 Task: Check the percentage active listings of breakfast area in the last 1 year.
Action: Mouse moved to (899, 203)
Screenshot: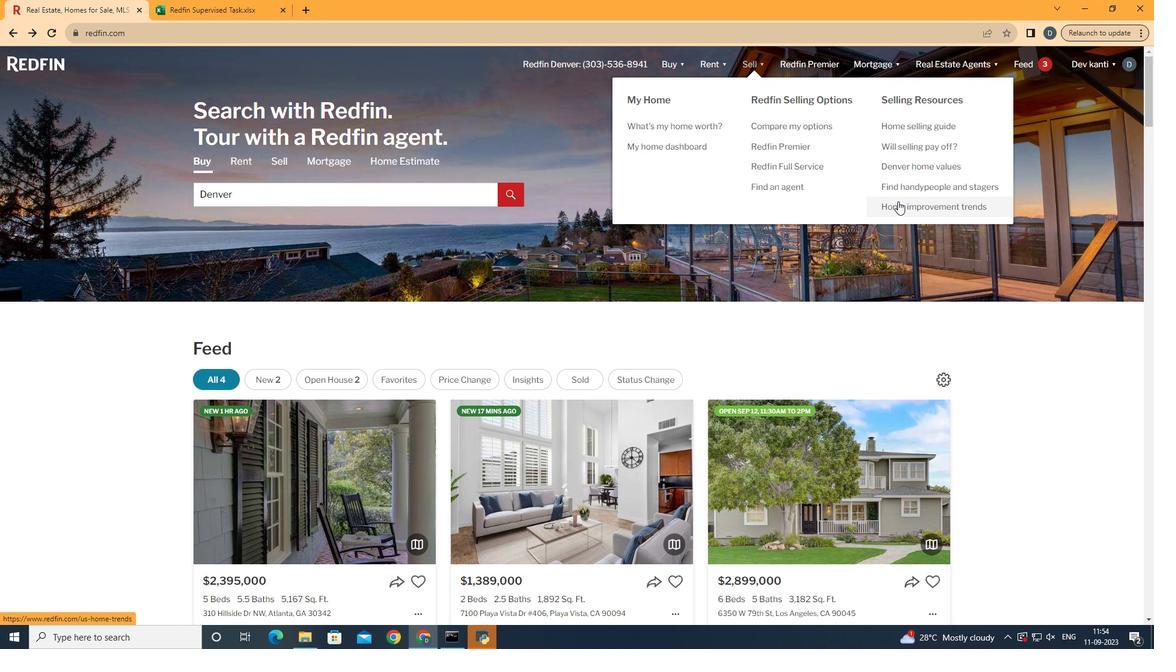 
Action: Mouse pressed left at (899, 203)
Screenshot: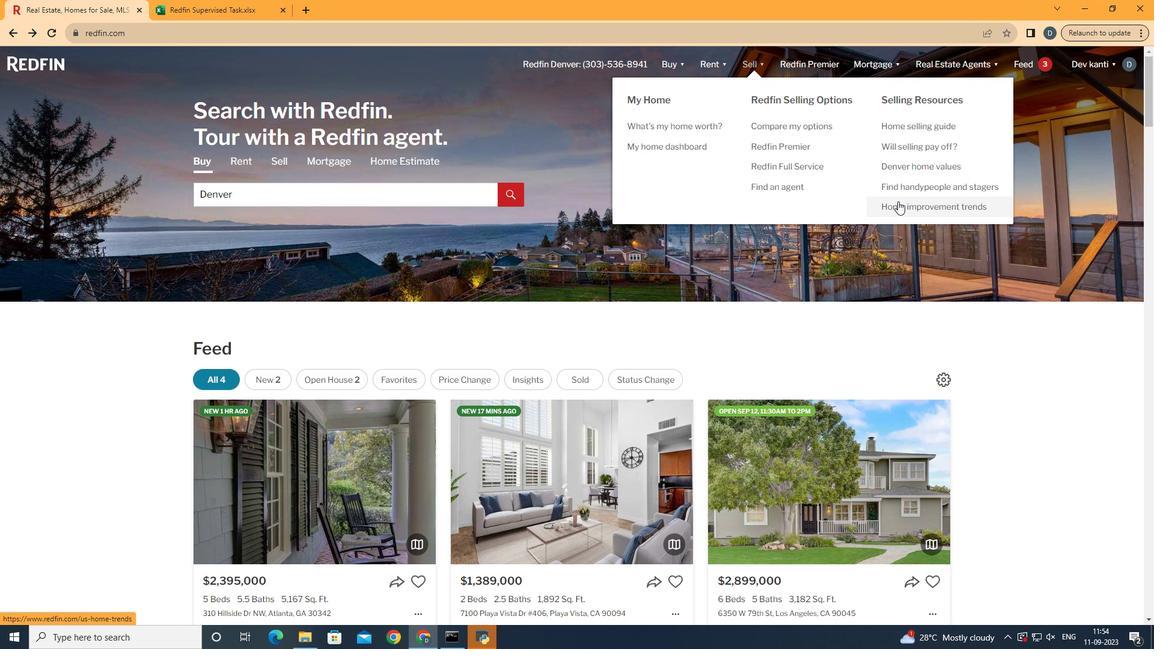 
Action: Mouse moved to (308, 233)
Screenshot: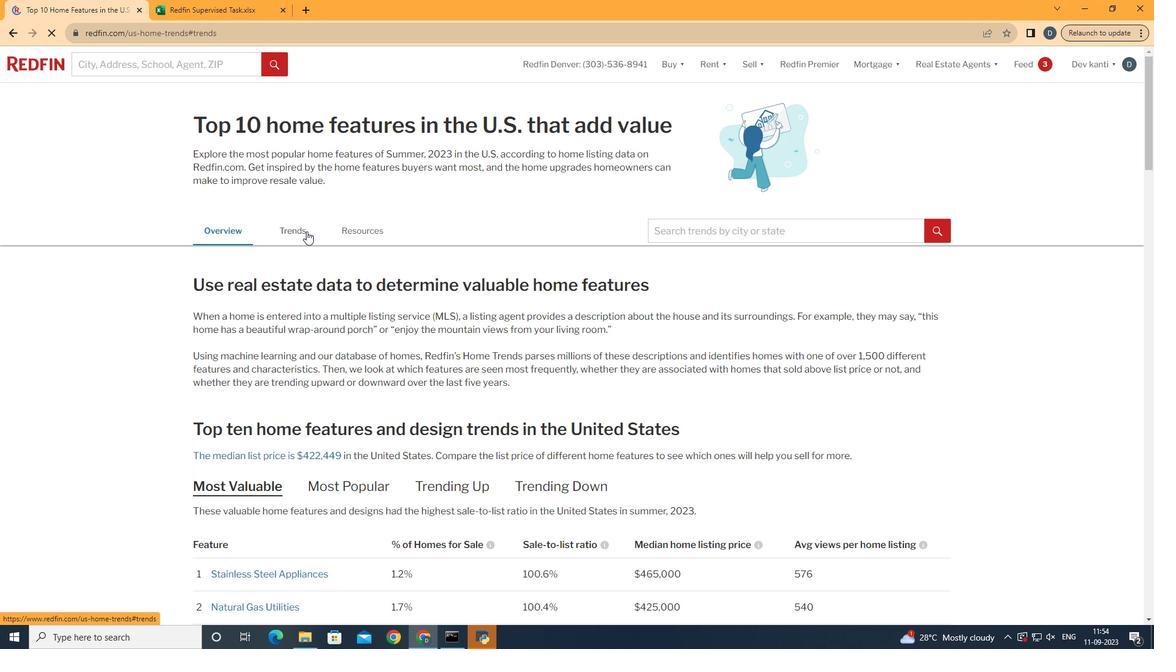 
Action: Mouse pressed left at (308, 233)
Screenshot: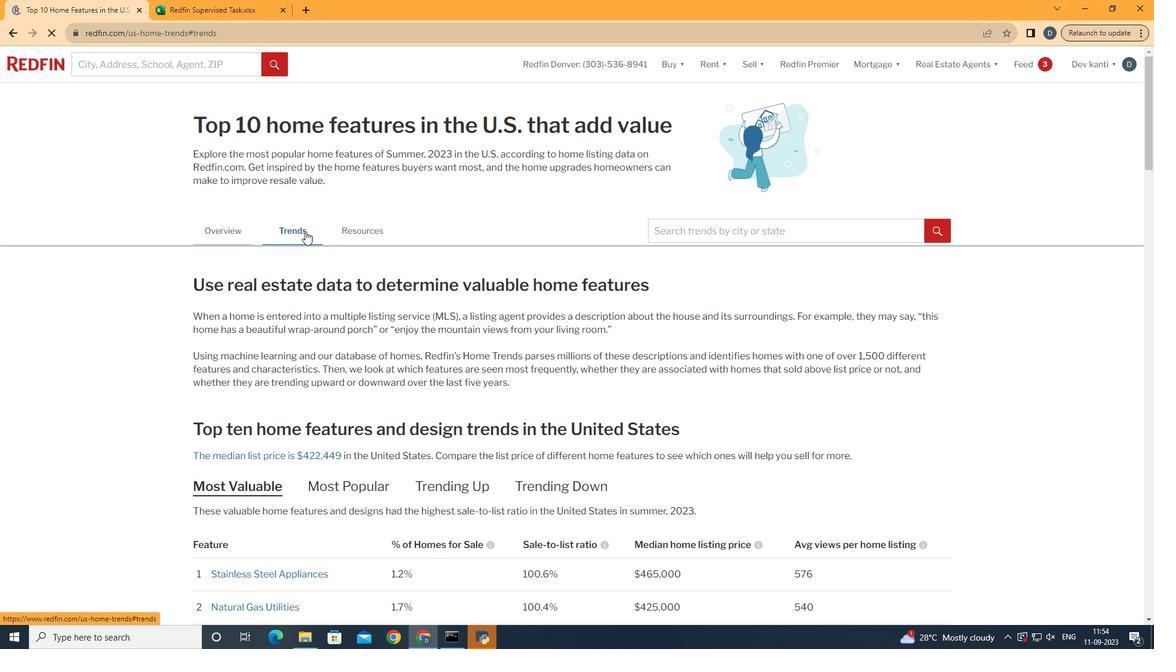 
Action: Mouse moved to (358, 285)
Screenshot: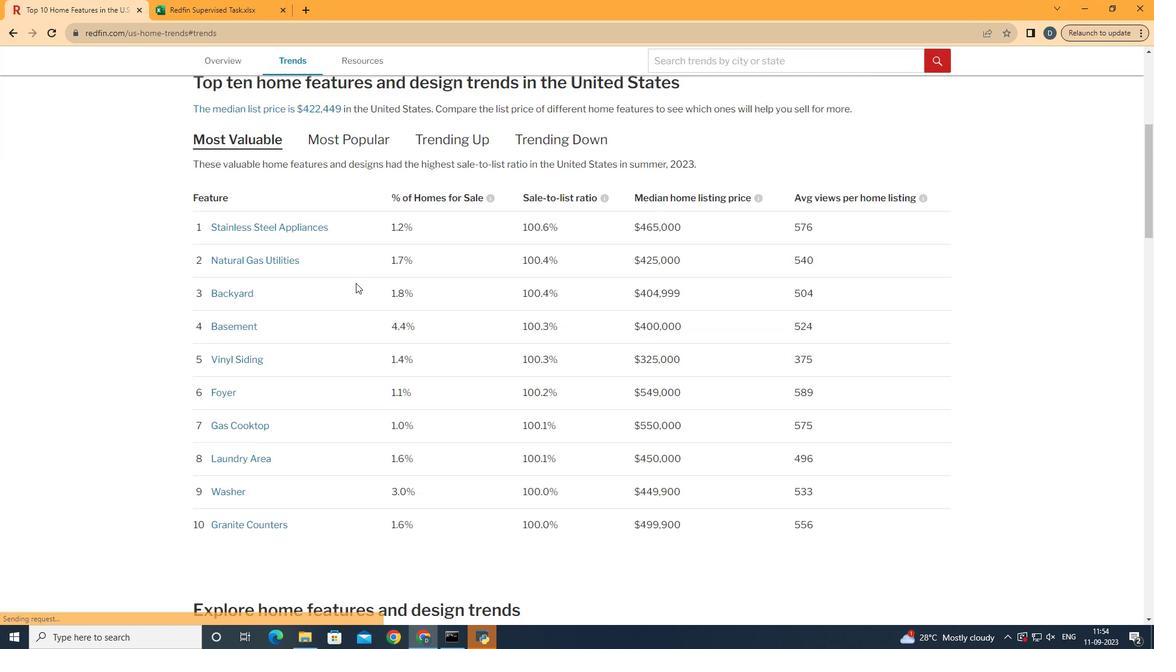 
Action: Mouse scrolled (358, 284) with delta (0, 0)
Screenshot: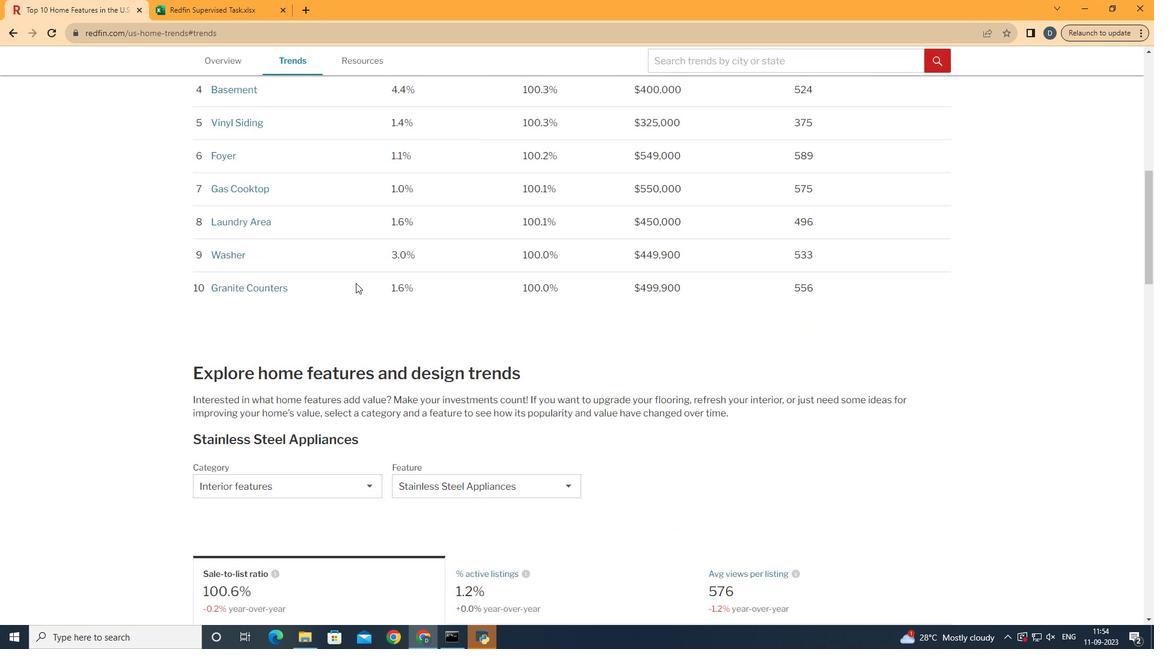 
Action: Mouse scrolled (358, 284) with delta (0, 0)
Screenshot: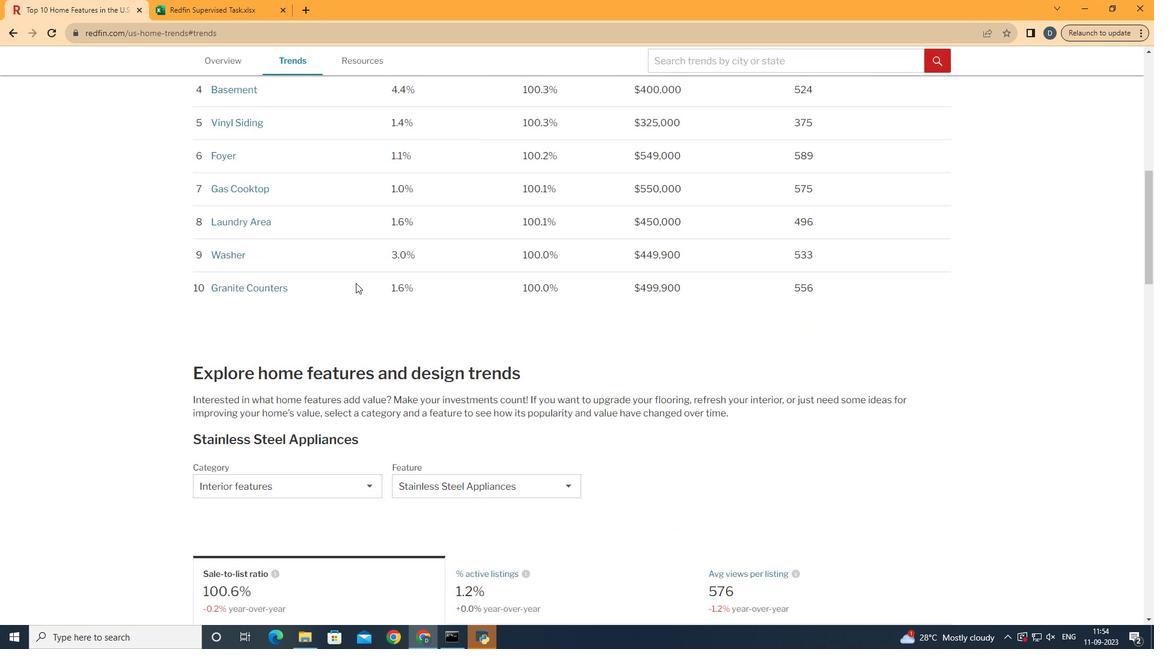 
Action: Mouse scrolled (358, 284) with delta (0, 0)
Screenshot: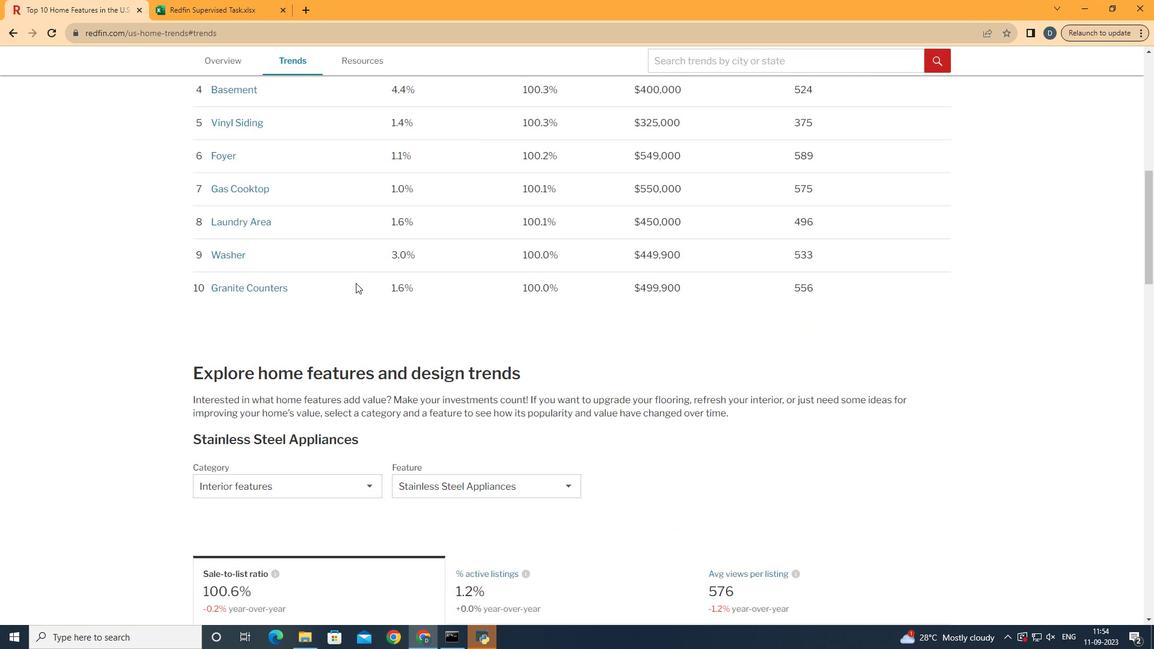 
Action: Mouse scrolled (358, 284) with delta (0, 0)
Screenshot: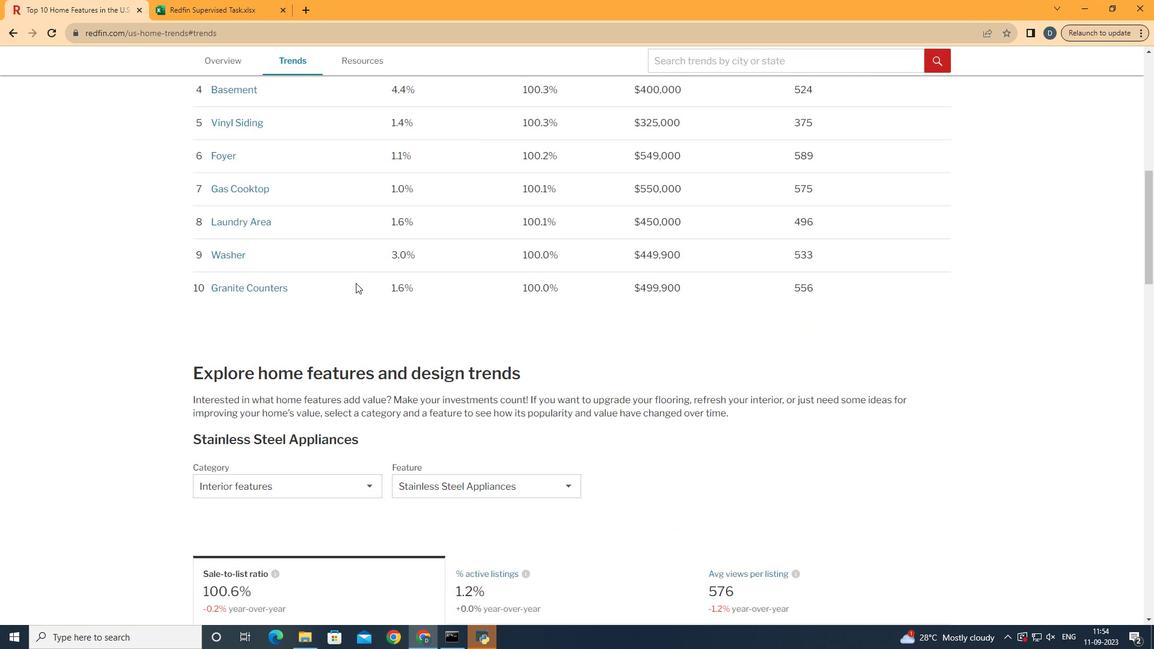 
Action: Mouse scrolled (358, 284) with delta (0, 0)
Screenshot: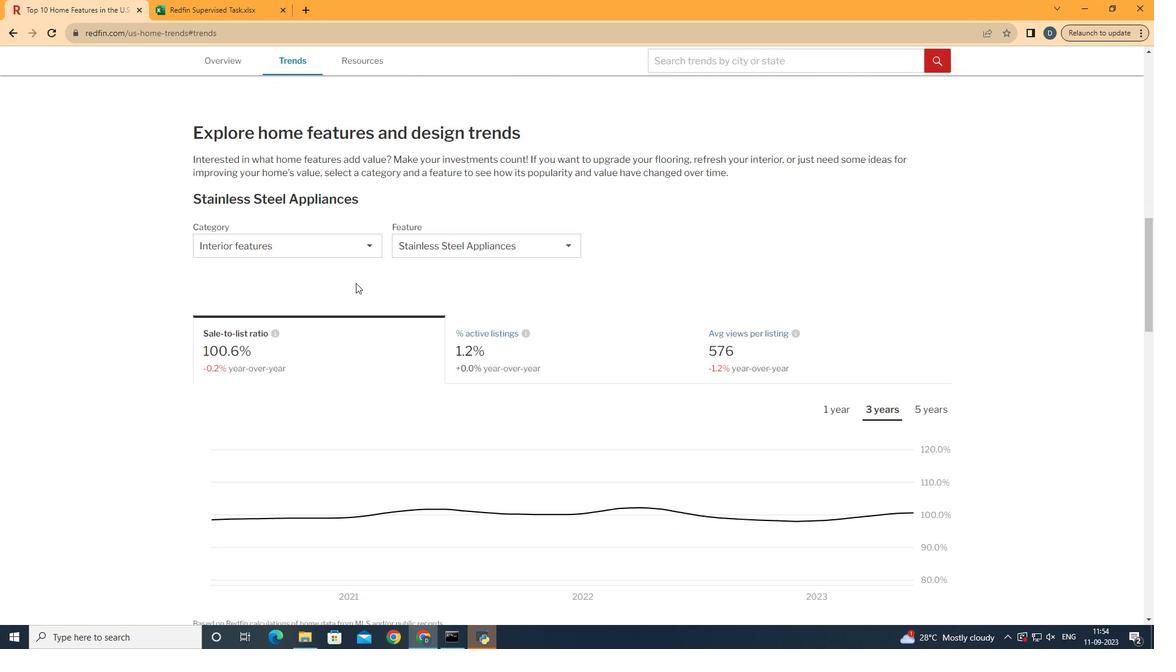 
Action: Mouse scrolled (358, 284) with delta (0, 0)
Screenshot: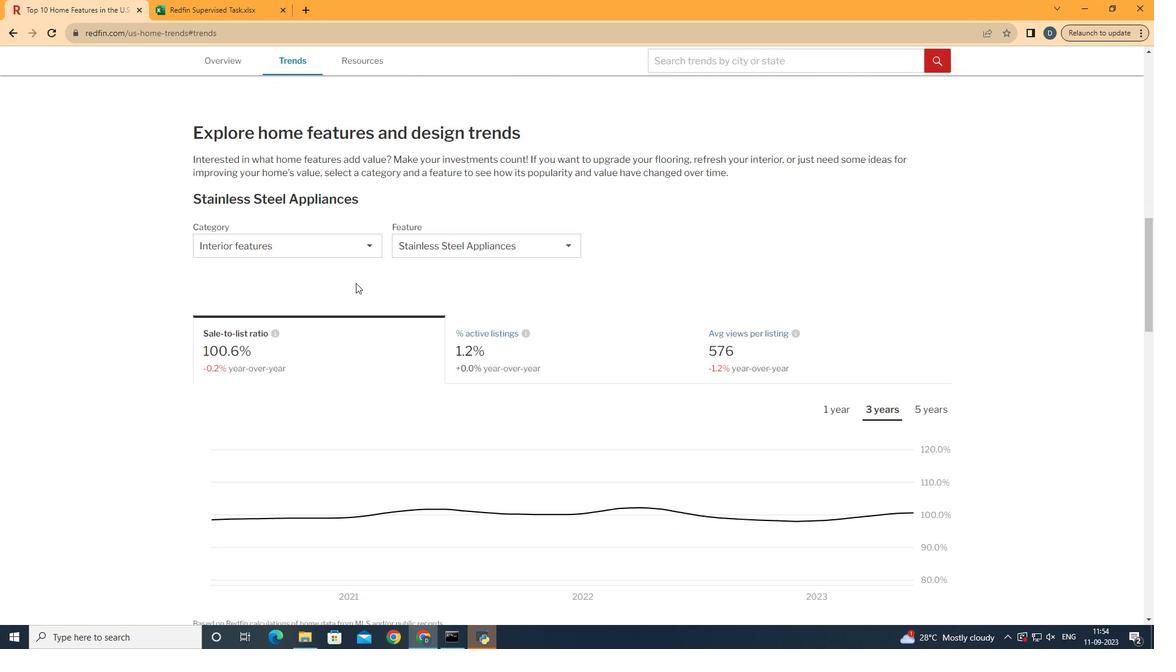 
Action: Mouse scrolled (358, 284) with delta (0, 0)
Screenshot: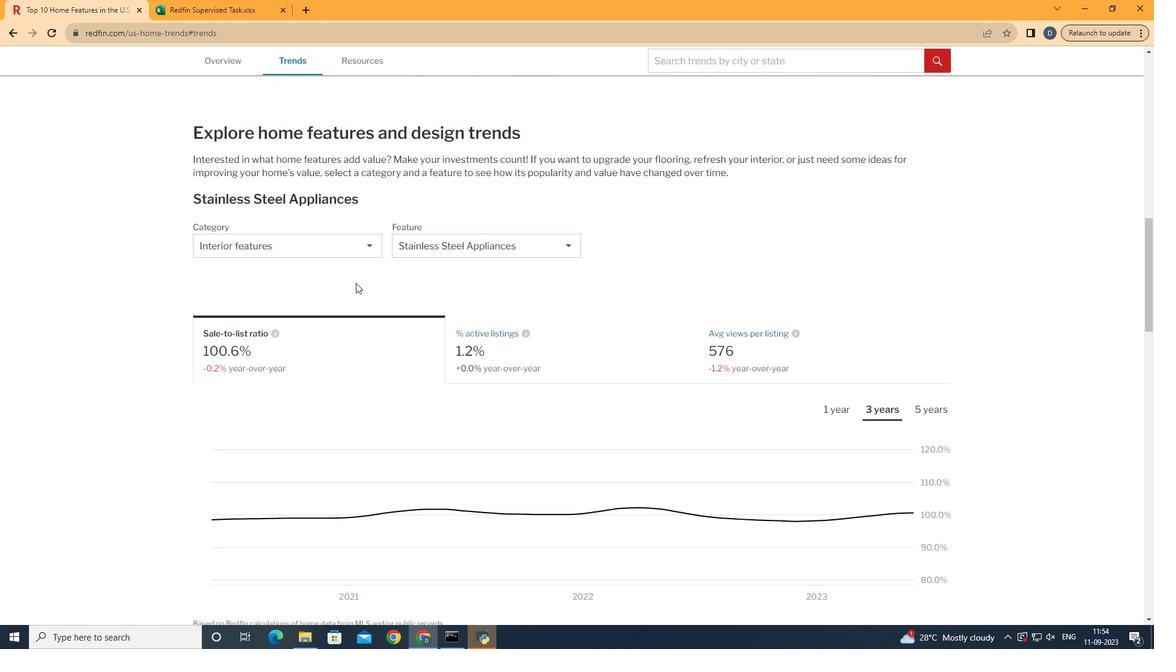 
Action: Mouse scrolled (358, 284) with delta (0, 0)
Screenshot: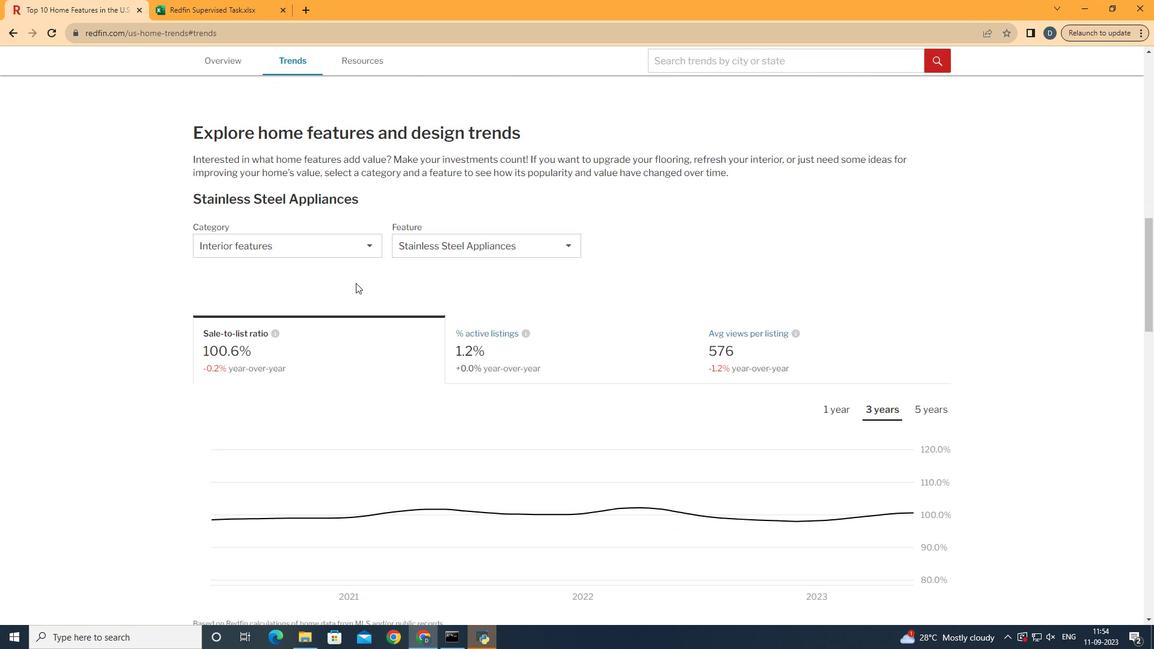 
Action: Mouse scrolled (358, 284) with delta (0, 0)
Screenshot: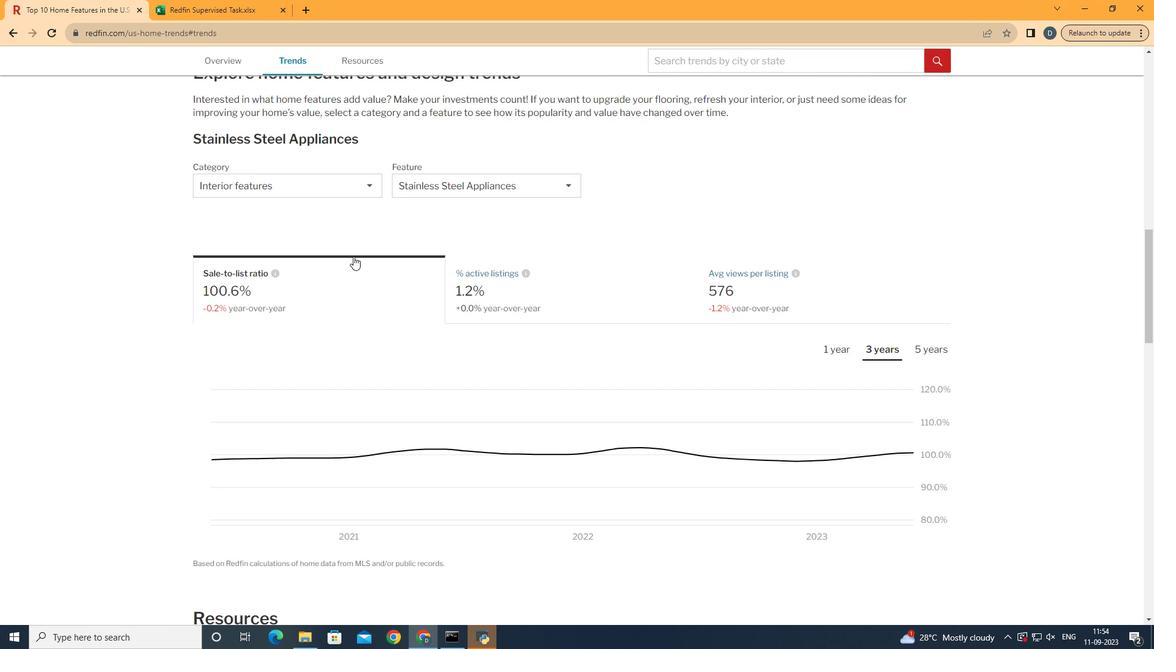 
Action: Mouse moved to (375, 192)
Screenshot: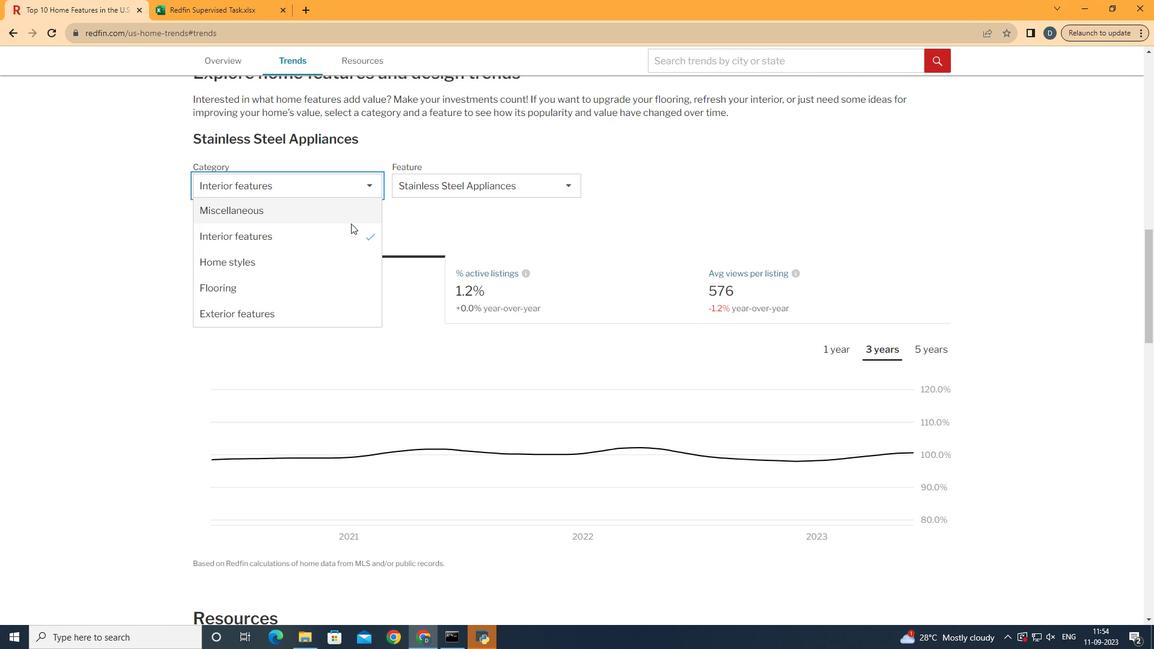 
Action: Mouse pressed left at (375, 192)
Screenshot: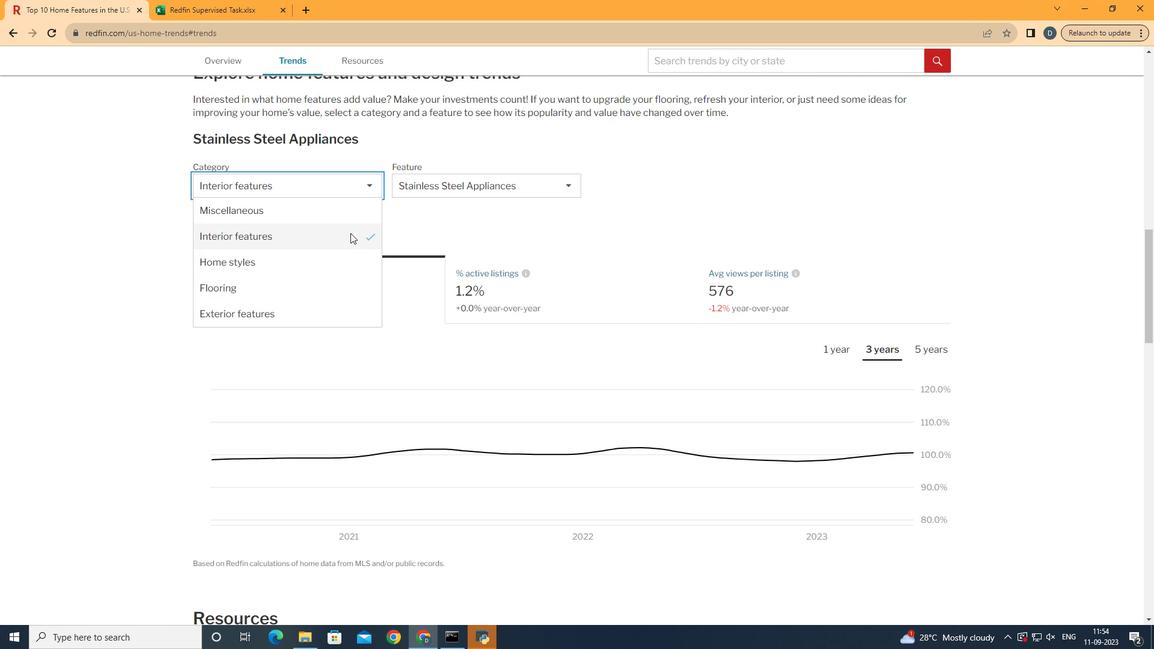 
Action: Mouse moved to (350, 239)
Screenshot: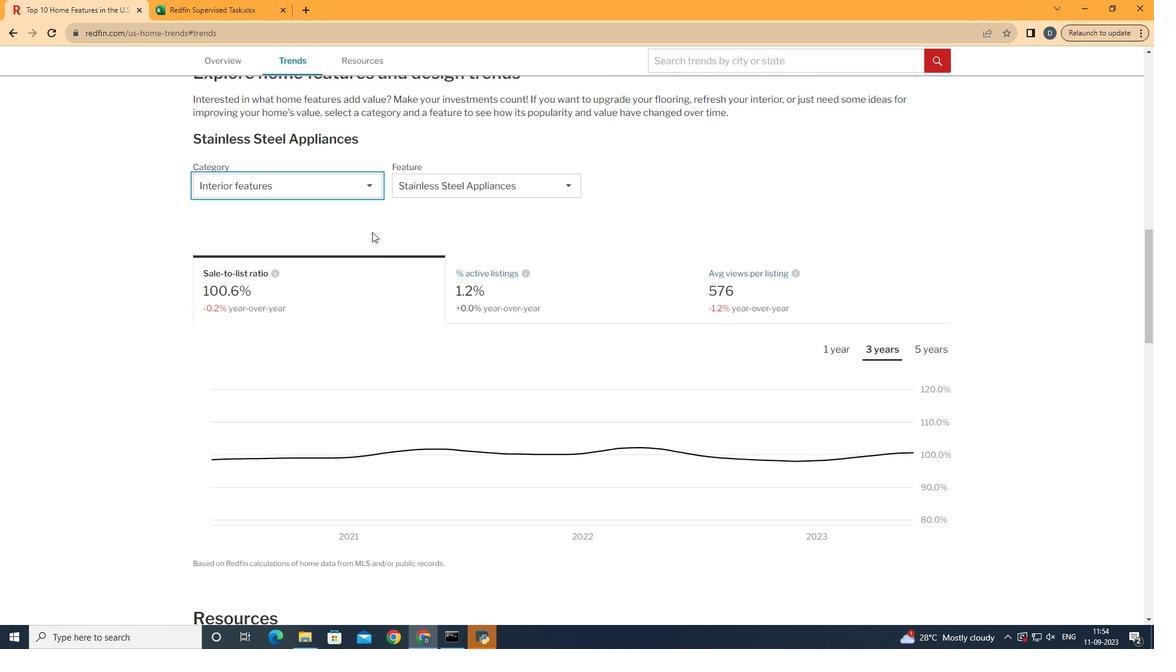 
Action: Mouse pressed left at (350, 239)
Screenshot: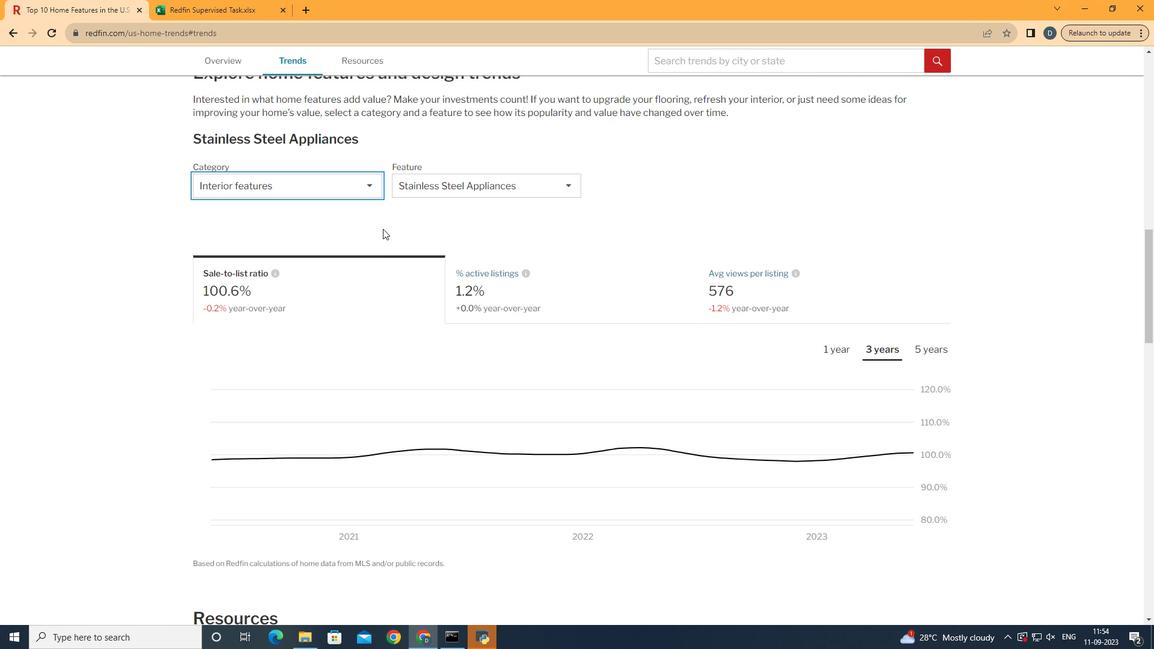 
Action: Mouse moved to (445, 196)
Screenshot: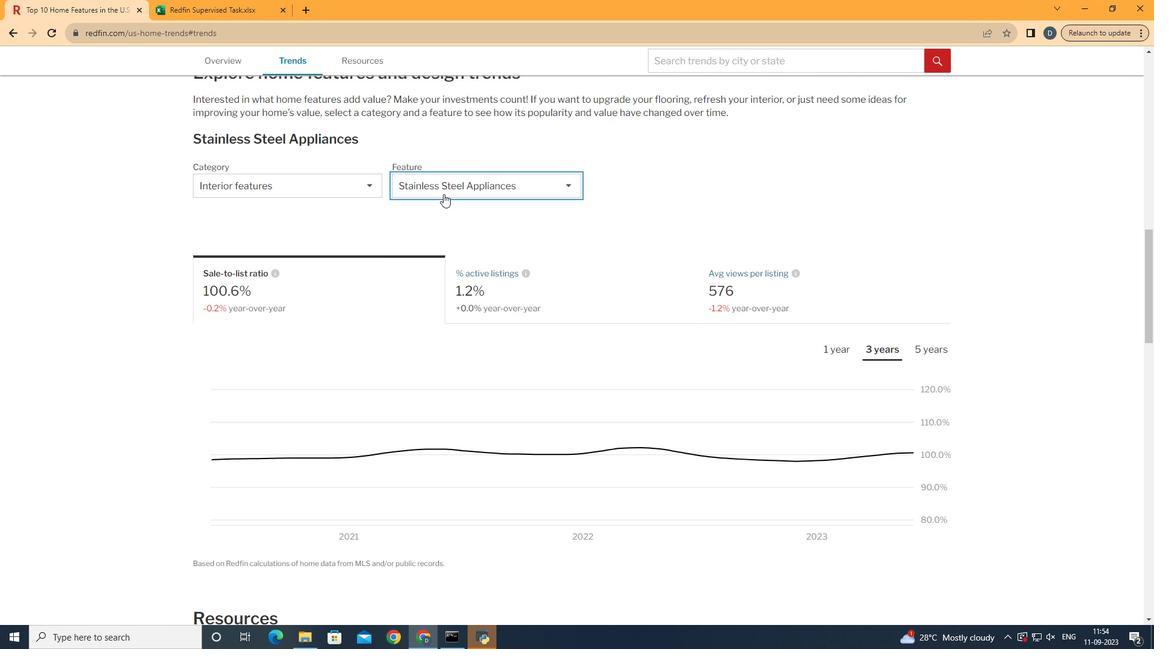 
Action: Mouse pressed left at (445, 196)
Screenshot: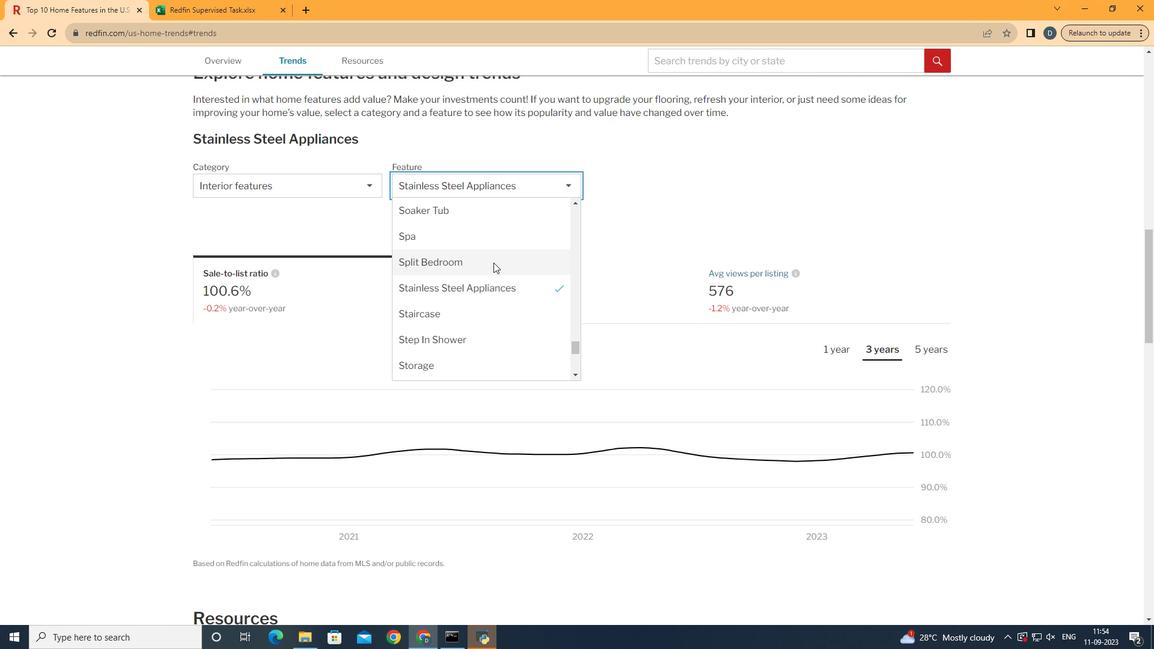 
Action: Mouse moved to (497, 266)
Screenshot: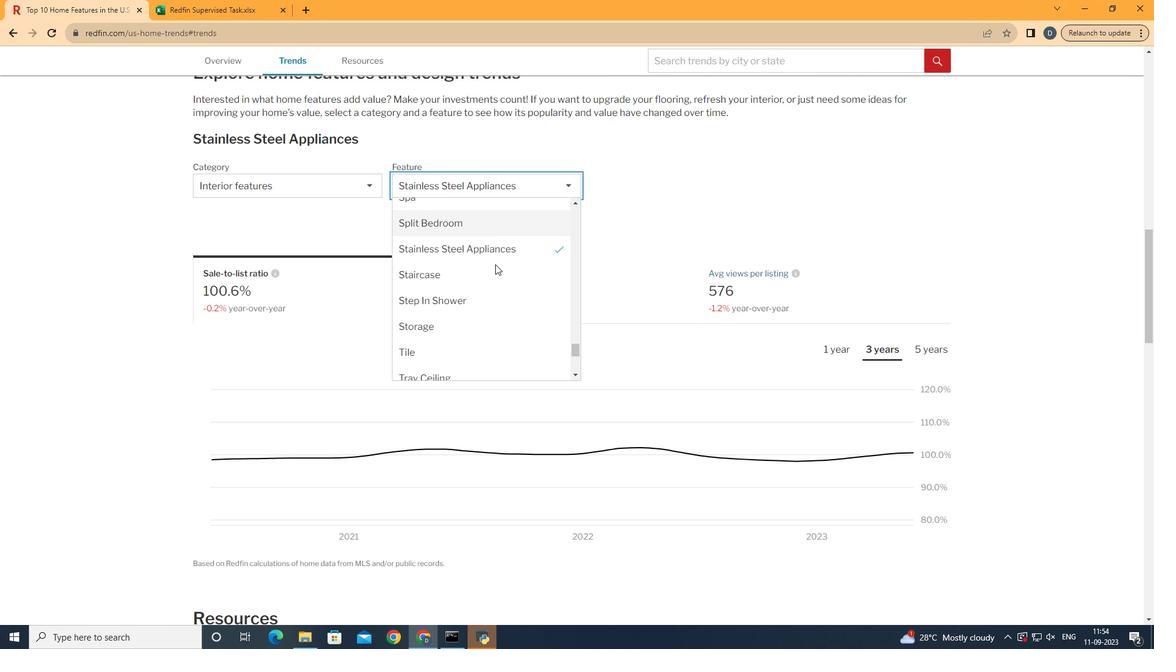 
Action: Mouse scrolled (497, 266) with delta (0, 0)
Screenshot: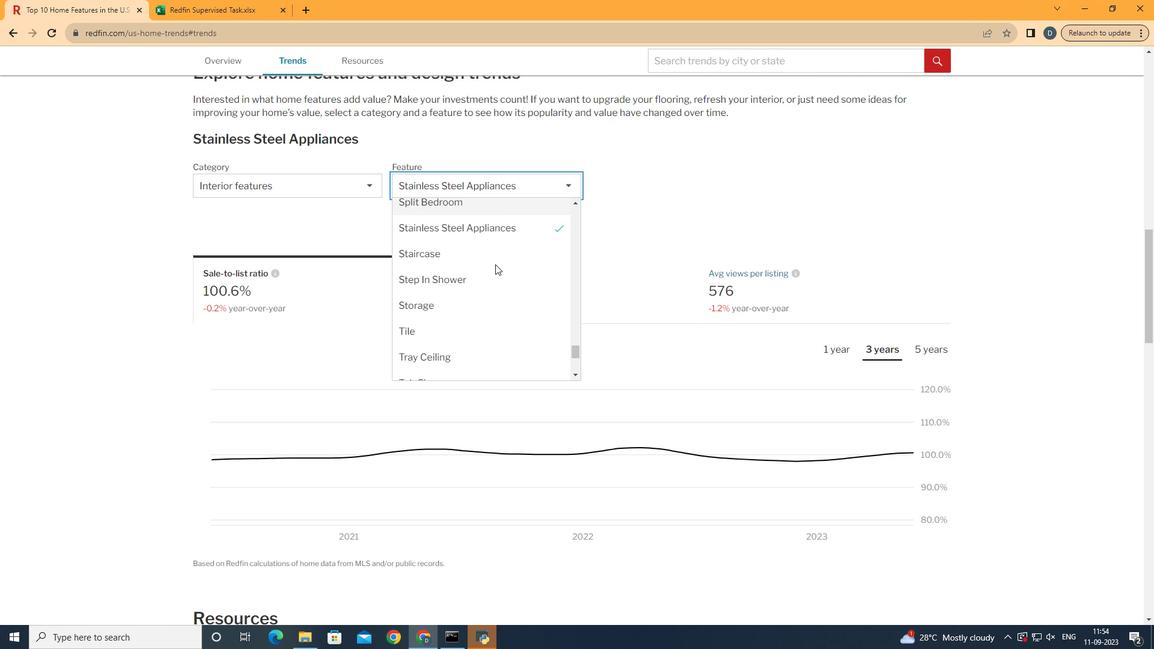
Action: Mouse scrolled (497, 267) with delta (0, 0)
Screenshot: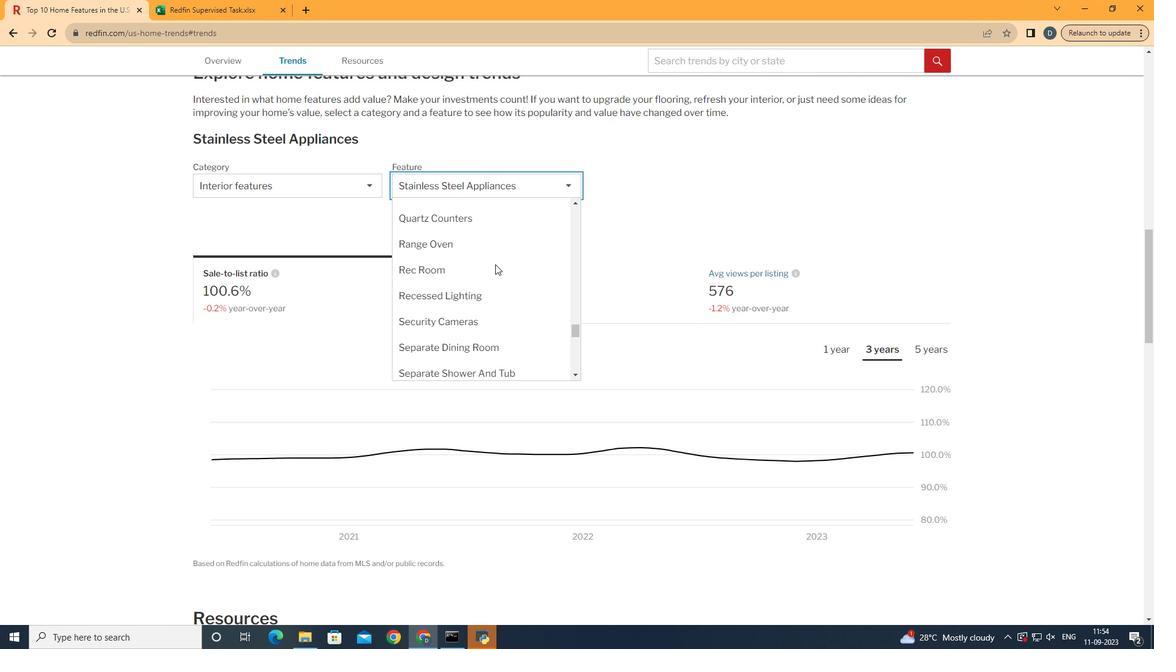 
Action: Mouse scrolled (497, 267) with delta (0, 0)
Screenshot: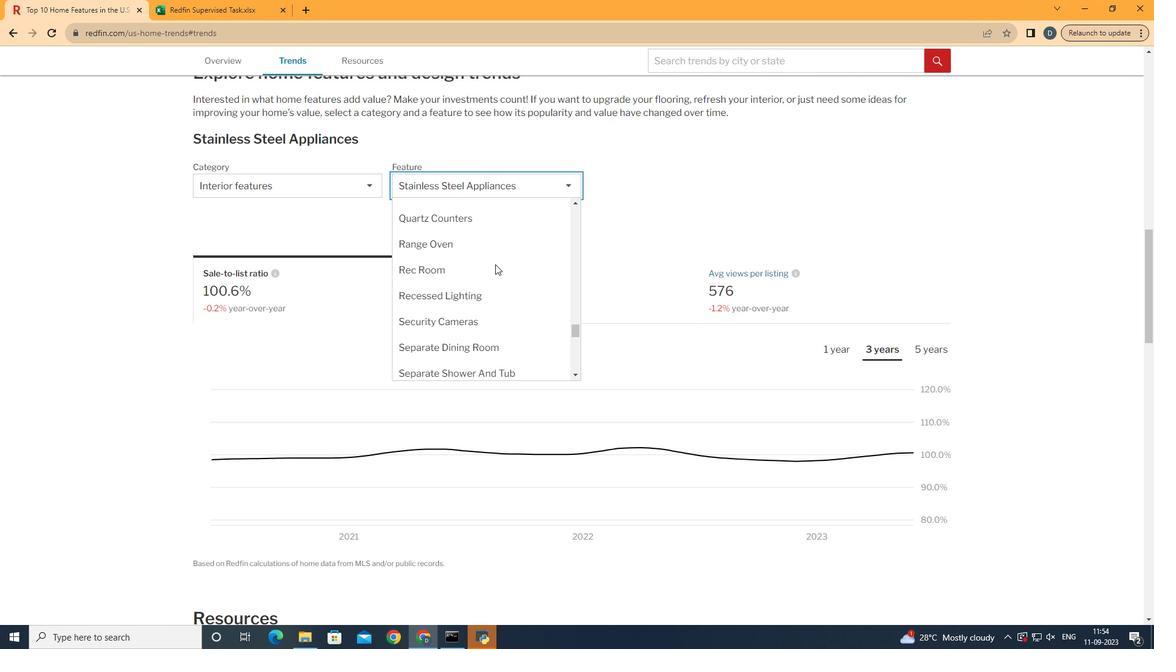 
Action: Mouse scrolled (497, 267) with delta (0, 0)
Screenshot: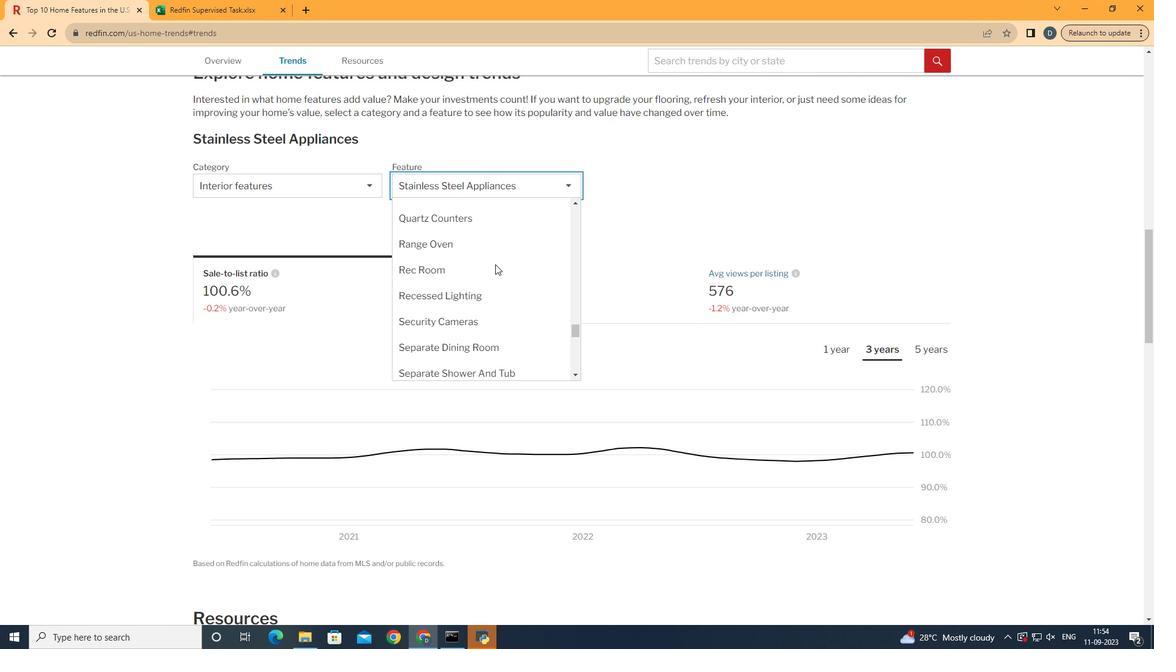 
Action: Mouse scrolled (497, 267) with delta (0, 0)
Screenshot: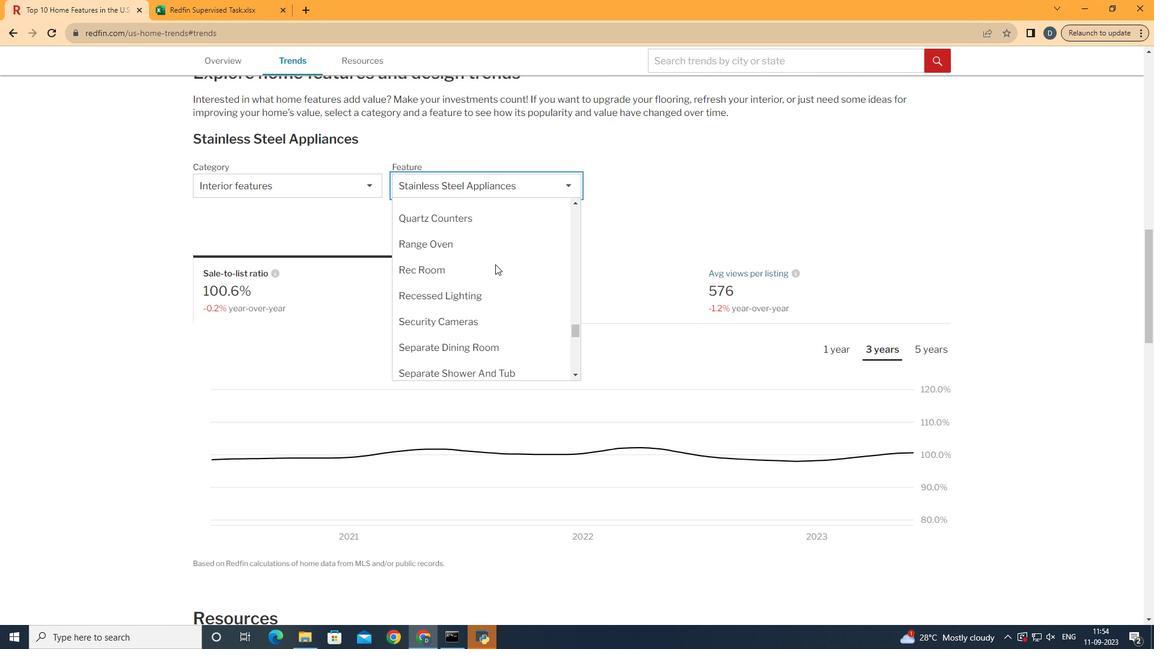 
Action: Mouse scrolled (497, 267) with delta (0, 0)
Screenshot: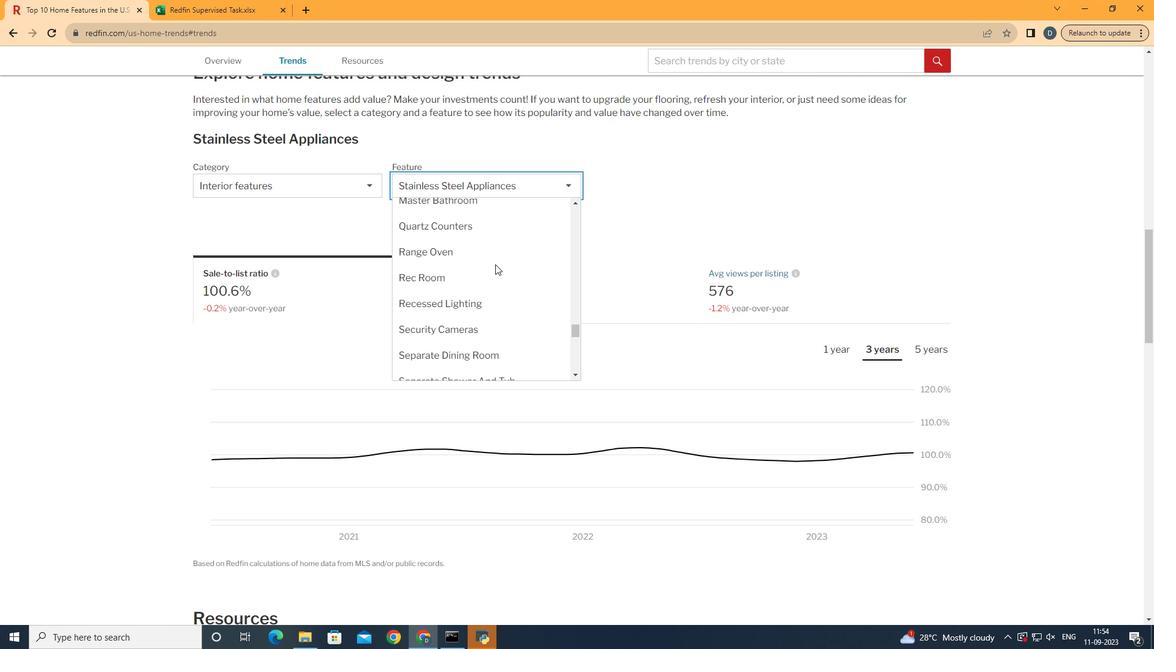 
Action: Mouse scrolled (497, 267) with delta (0, 0)
Screenshot: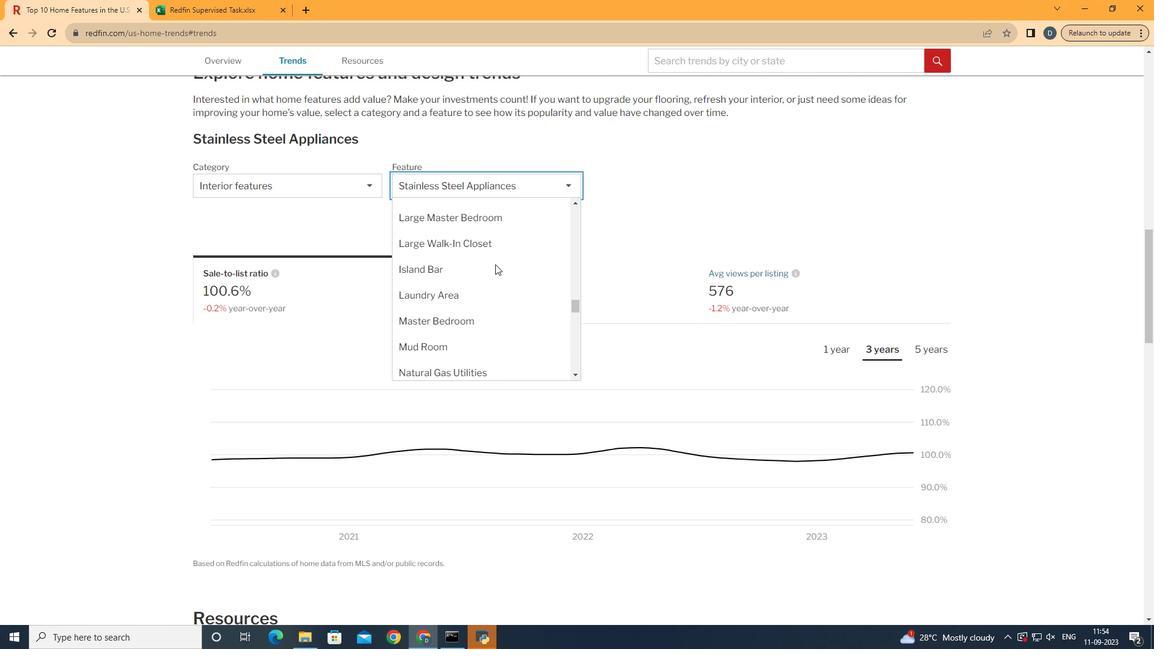 
Action: Mouse scrolled (497, 267) with delta (0, 0)
Screenshot: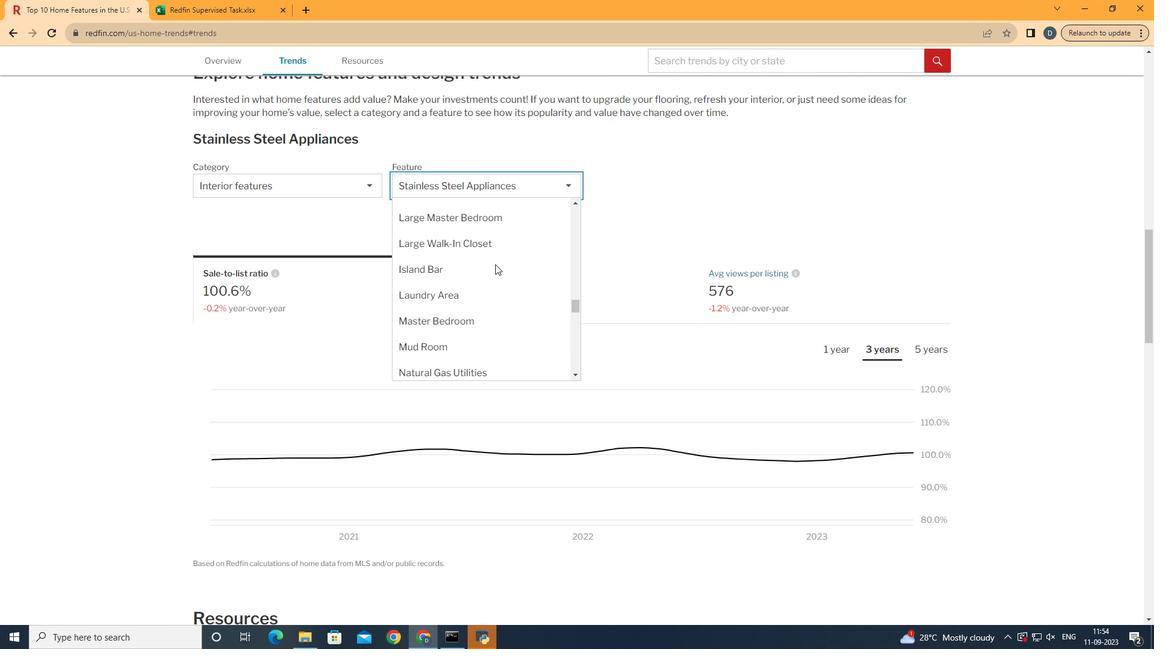 
Action: Mouse scrolled (497, 267) with delta (0, 0)
Screenshot: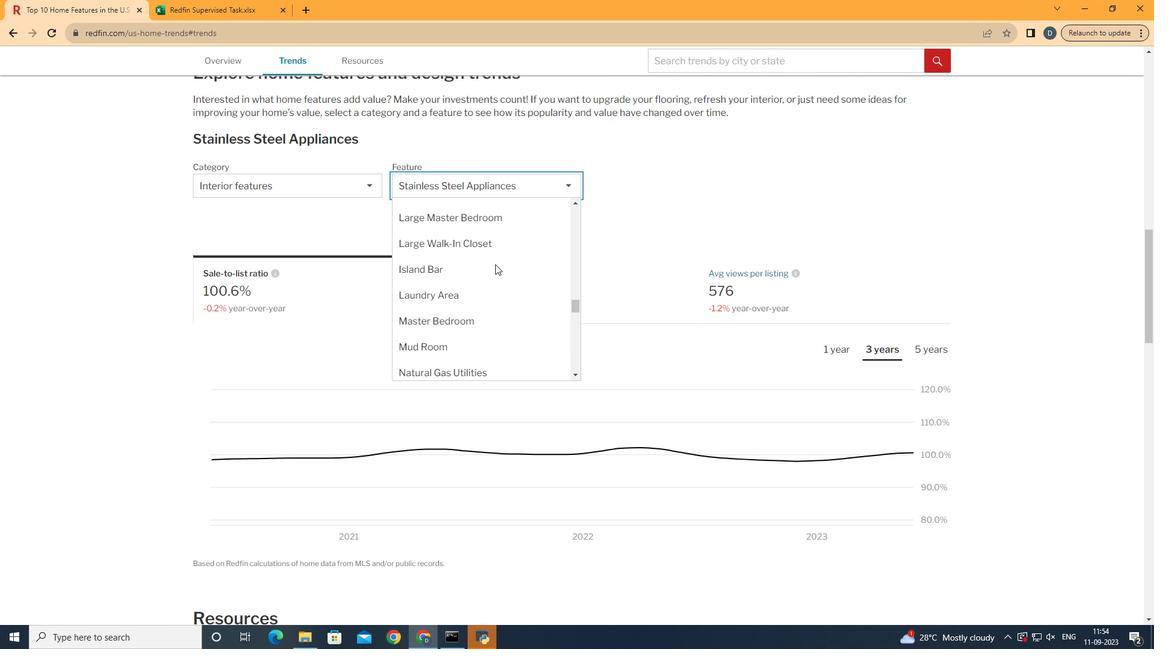 
Action: Mouse scrolled (497, 267) with delta (0, 0)
Screenshot: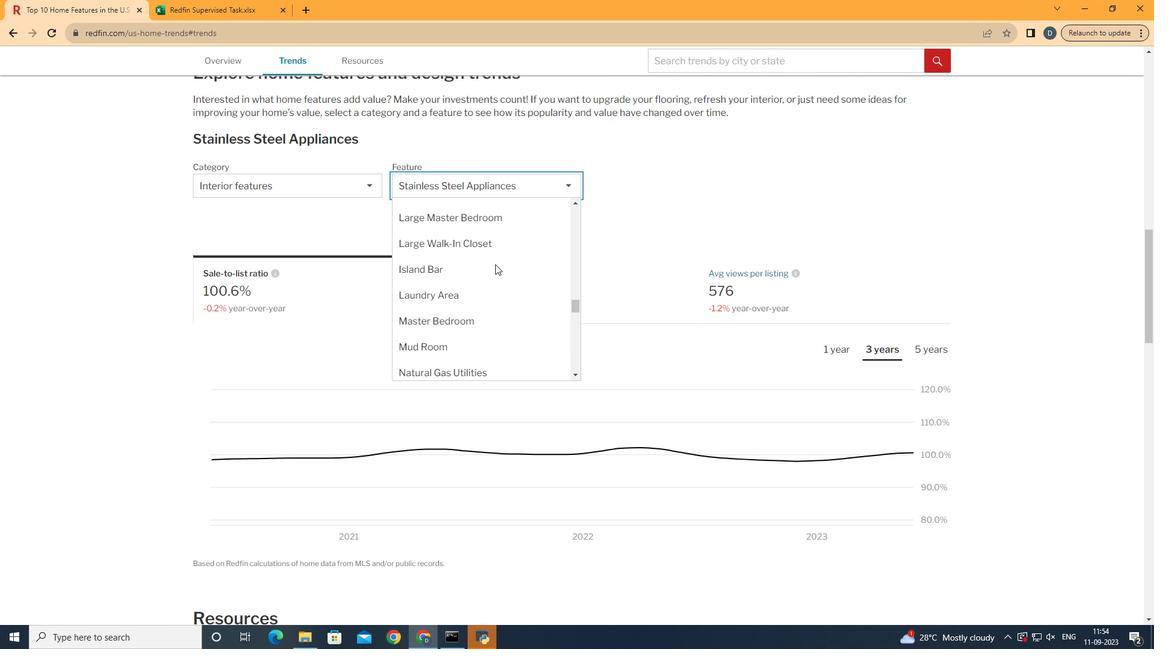 
Action: Mouse moved to (497, 266)
Screenshot: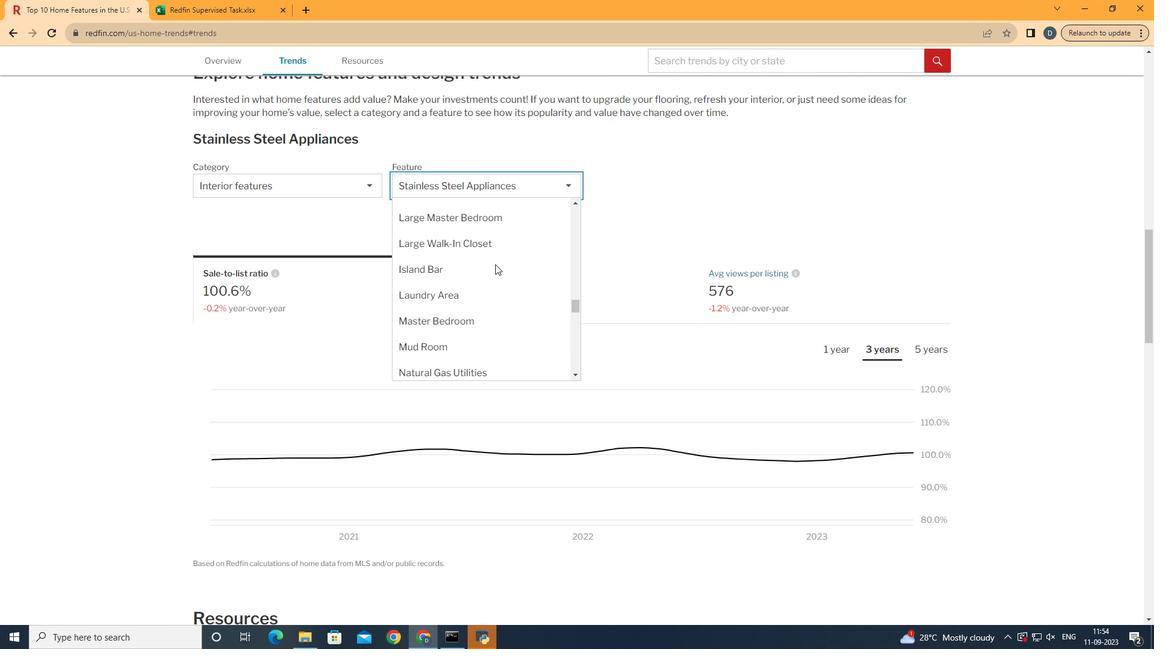 
Action: Mouse scrolled (497, 267) with delta (0, 0)
Screenshot: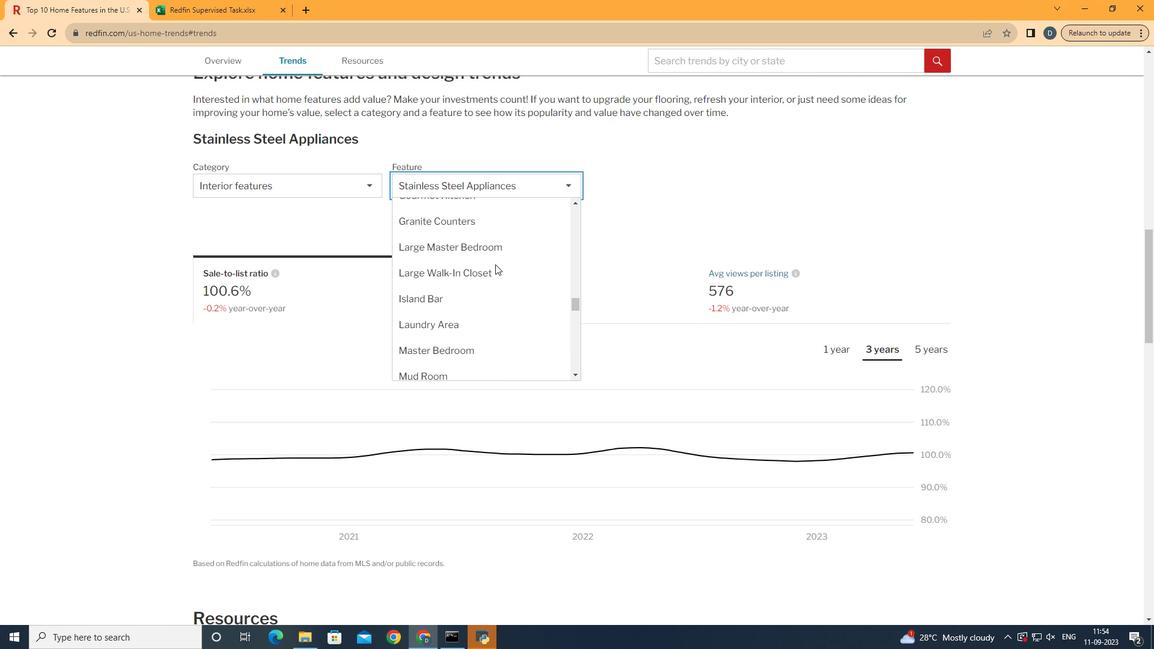 
Action: Mouse scrolled (497, 267) with delta (0, 0)
Screenshot: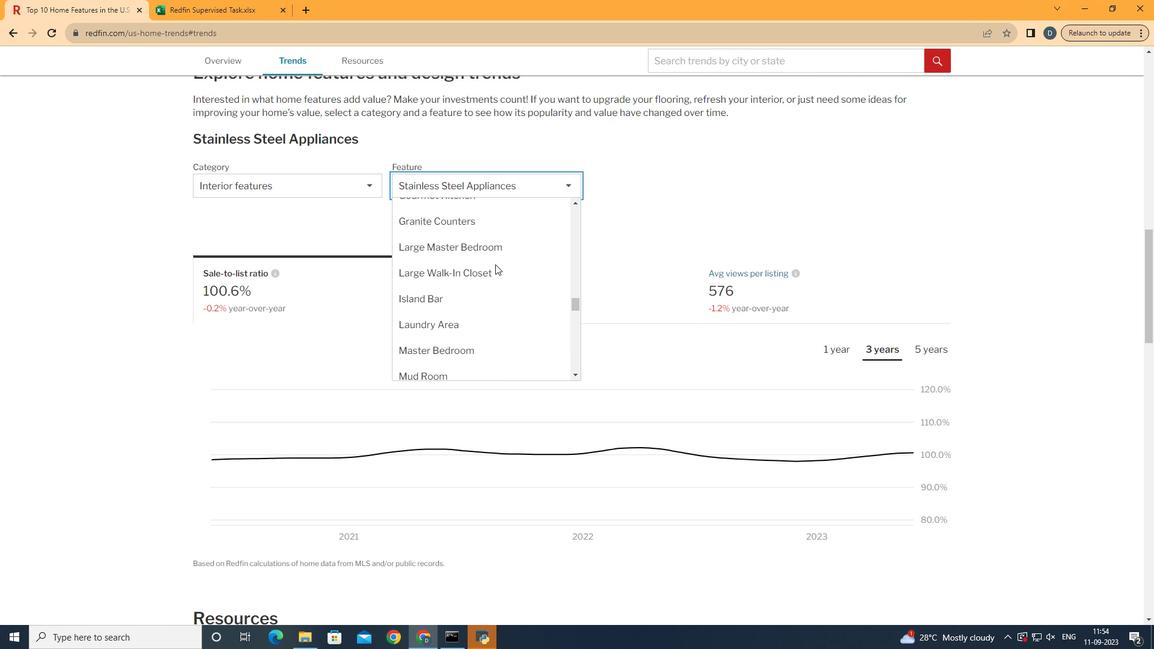 
Action: Mouse scrolled (497, 267) with delta (0, 0)
Screenshot: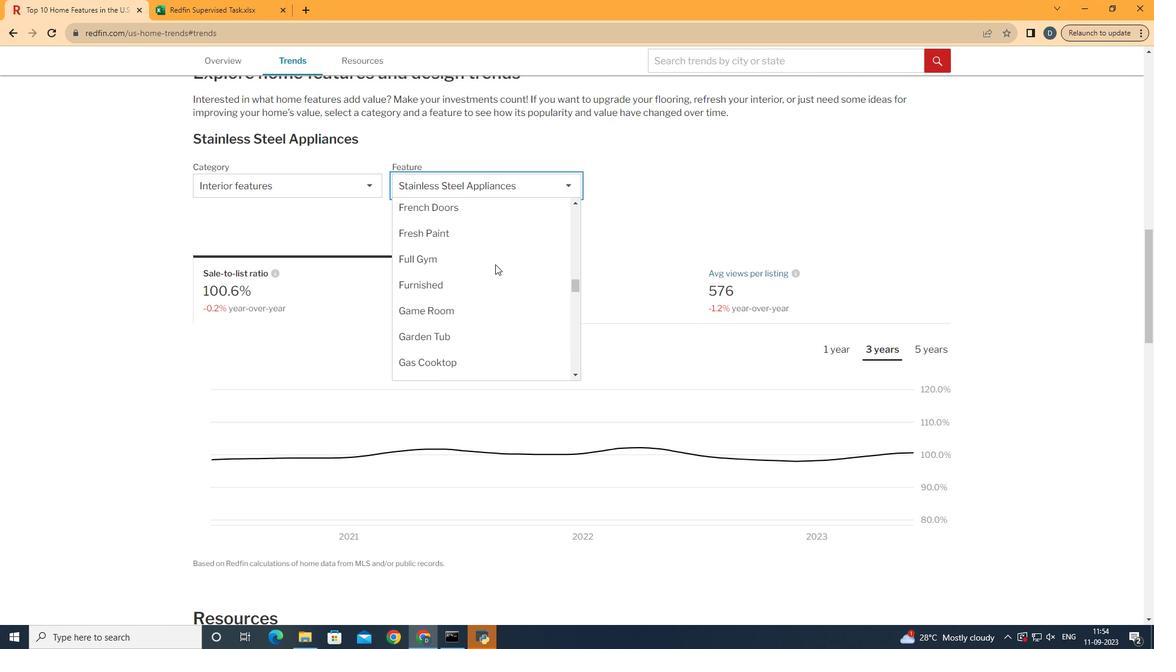 
Action: Mouse scrolled (497, 267) with delta (0, 0)
Screenshot: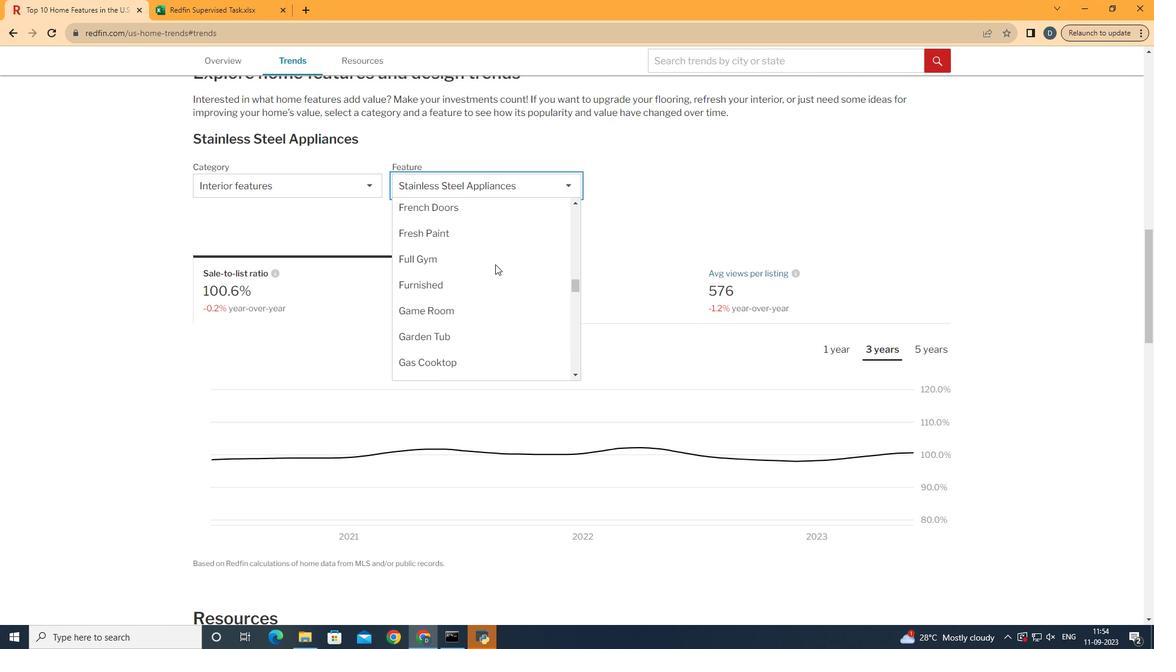 
Action: Mouse scrolled (497, 267) with delta (0, 0)
Screenshot: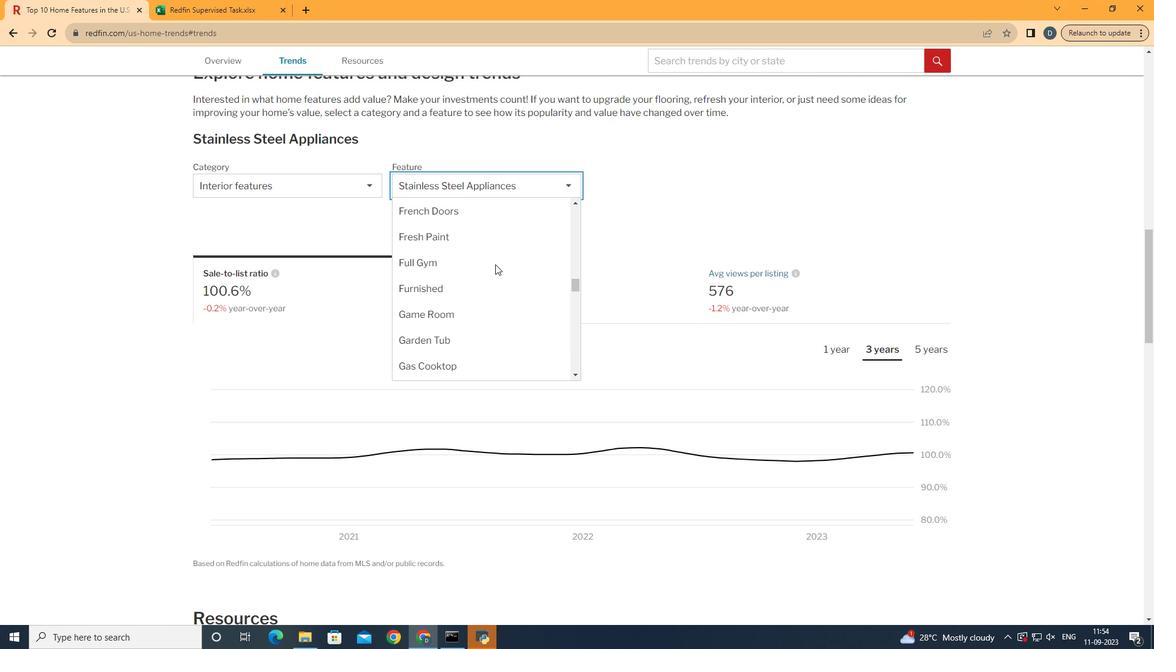 
Action: Mouse scrolled (497, 267) with delta (0, 0)
Screenshot: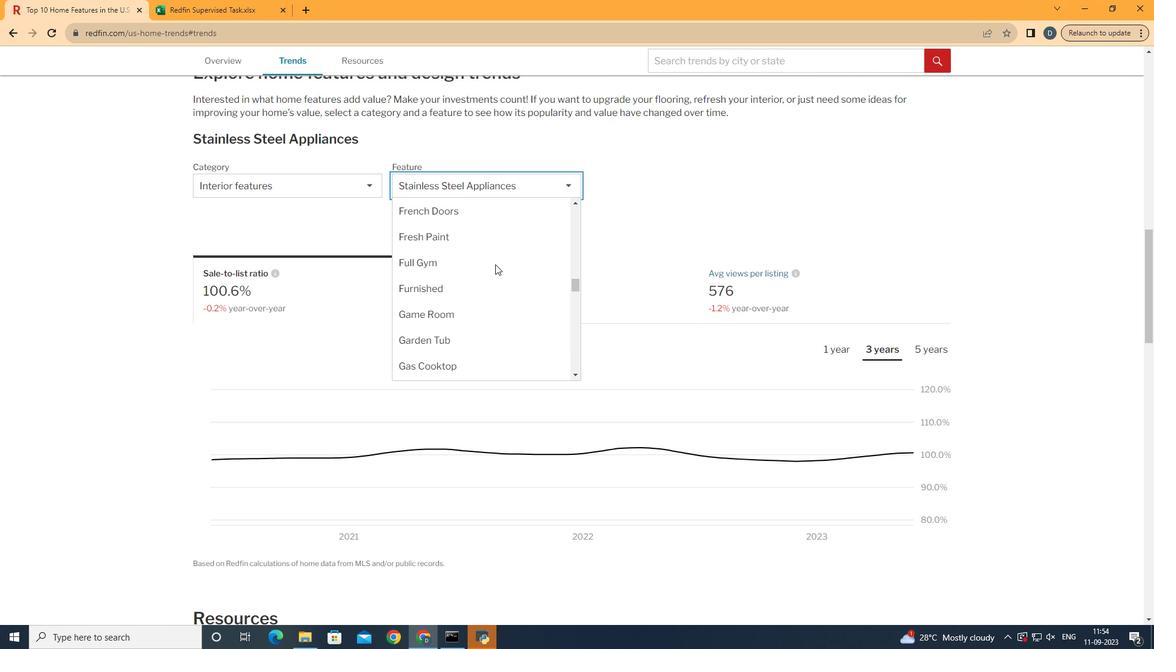 
Action: Mouse scrolled (497, 267) with delta (0, 0)
Screenshot: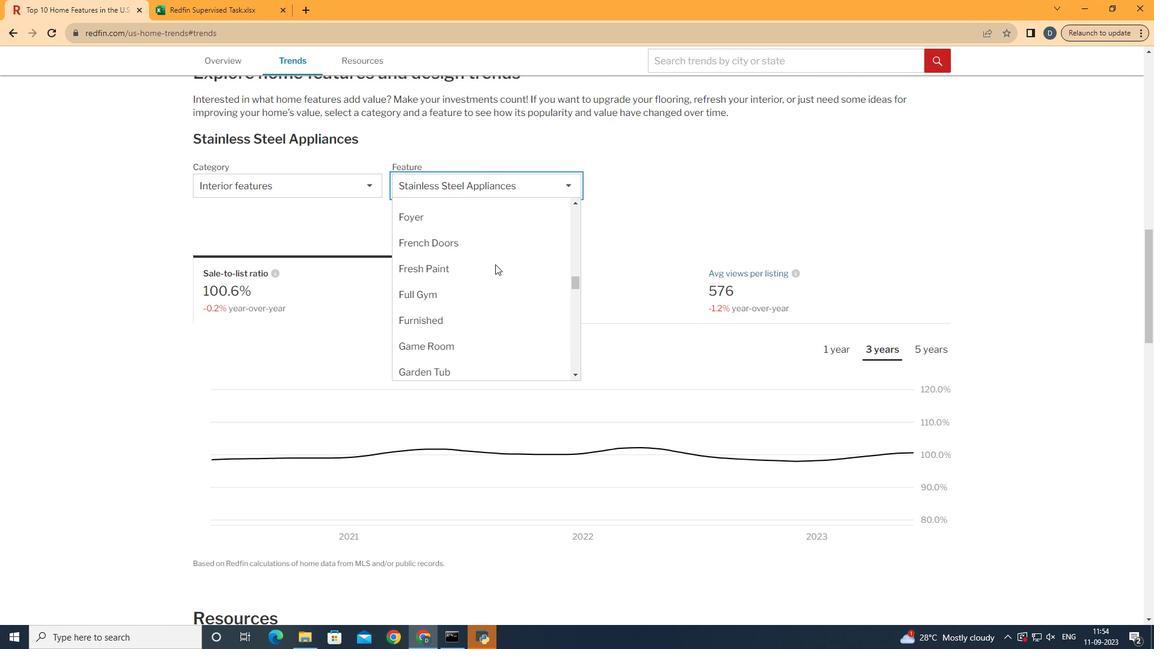 
Action: Mouse scrolled (497, 267) with delta (0, 0)
Screenshot: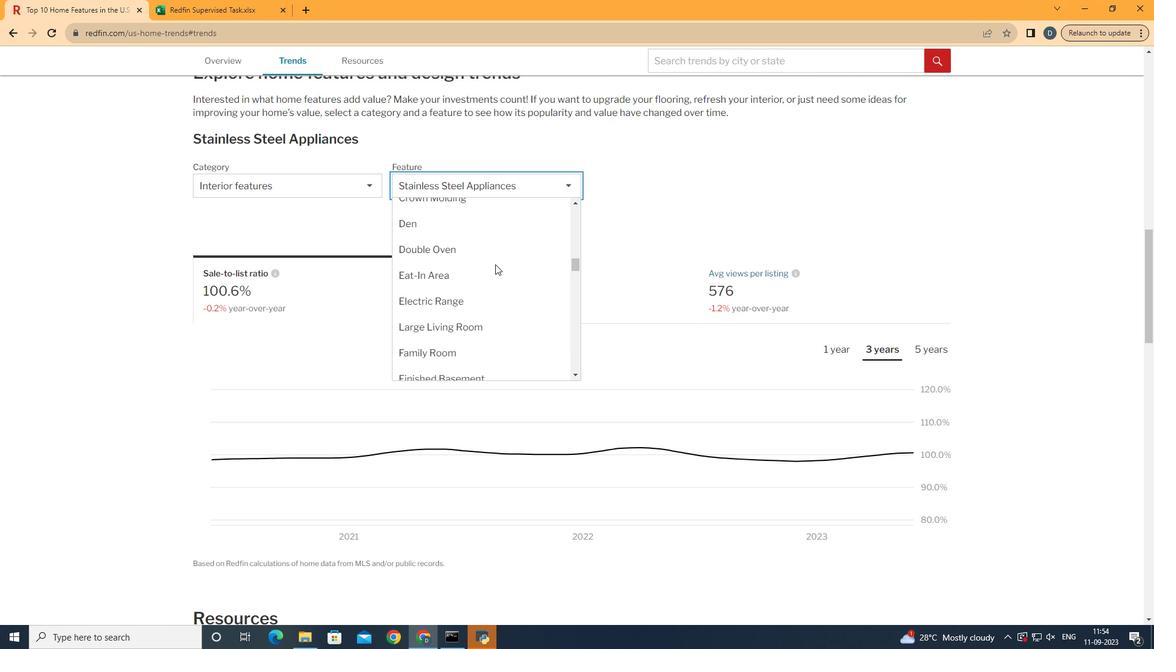 
Action: Mouse scrolled (497, 267) with delta (0, 0)
Screenshot: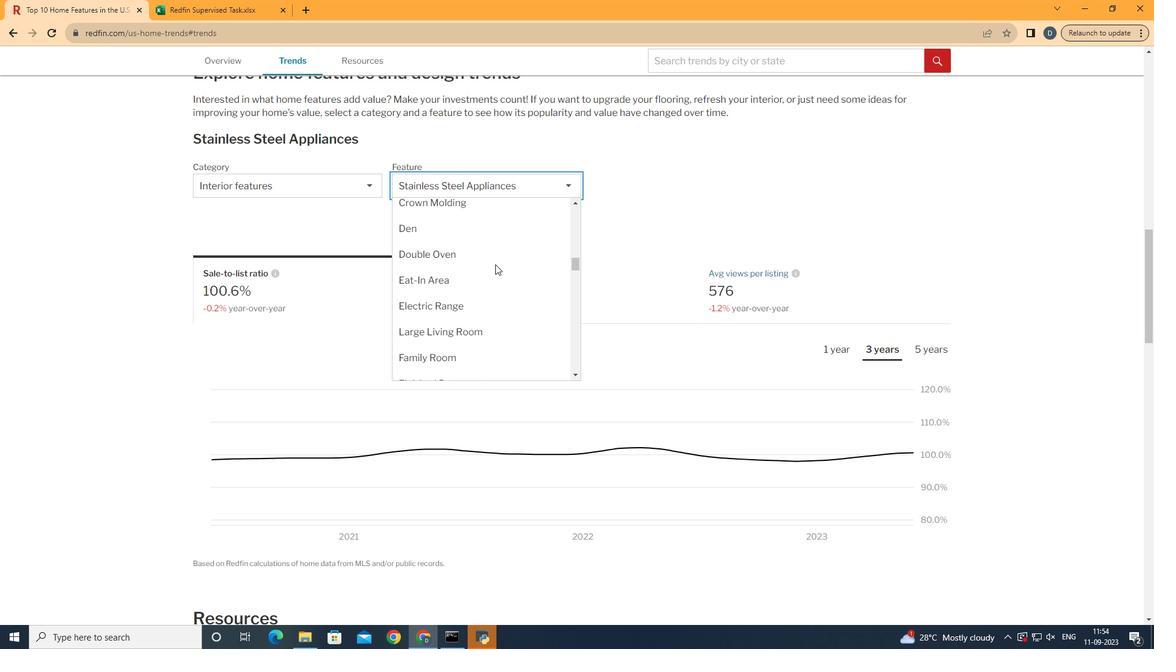 
Action: Mouse scrolled (497, 267) with delta (0, 0)
Screenshot: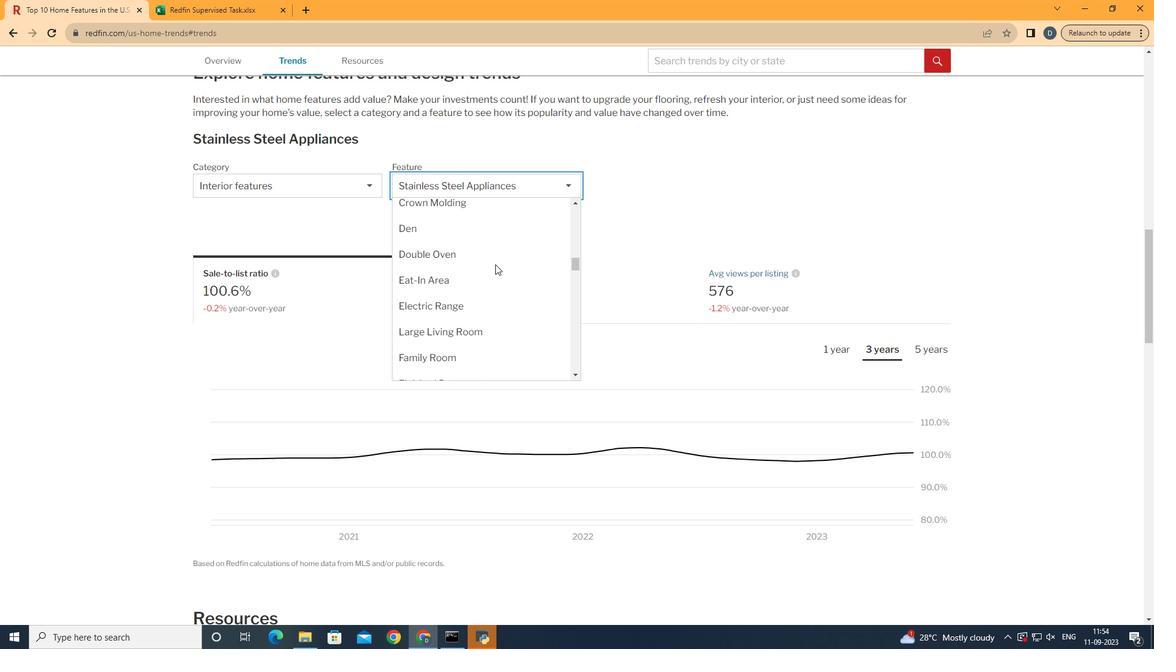 
Action: Mouse scrolled (497, 267) with delta (0, 0)
Screenshot: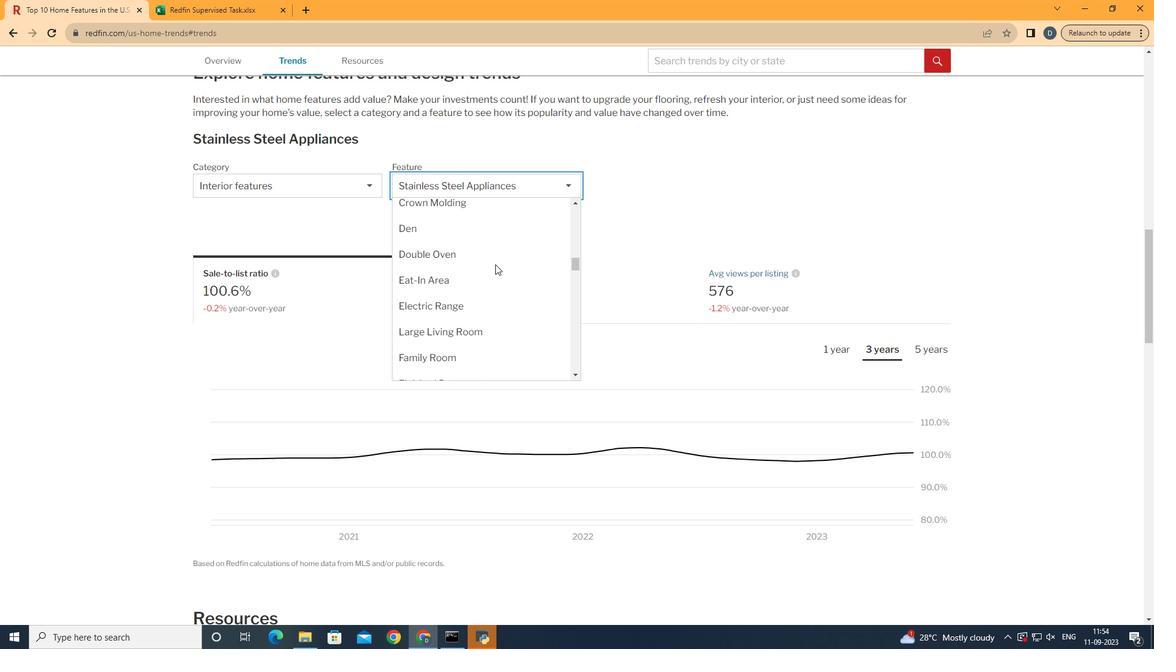 
Action: Mouse scrolled (497, 267) with delta (0, 0)
Screenshot: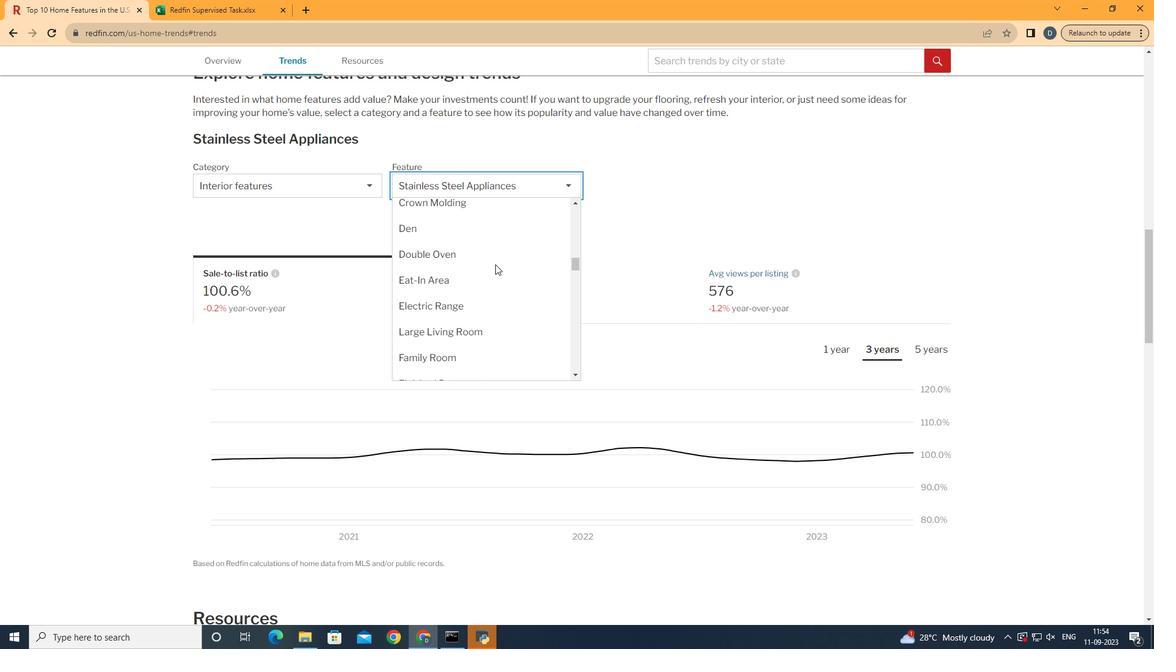 
Action: Mouse scrolled (497, 267) with delta (0, 0)
Screenshot: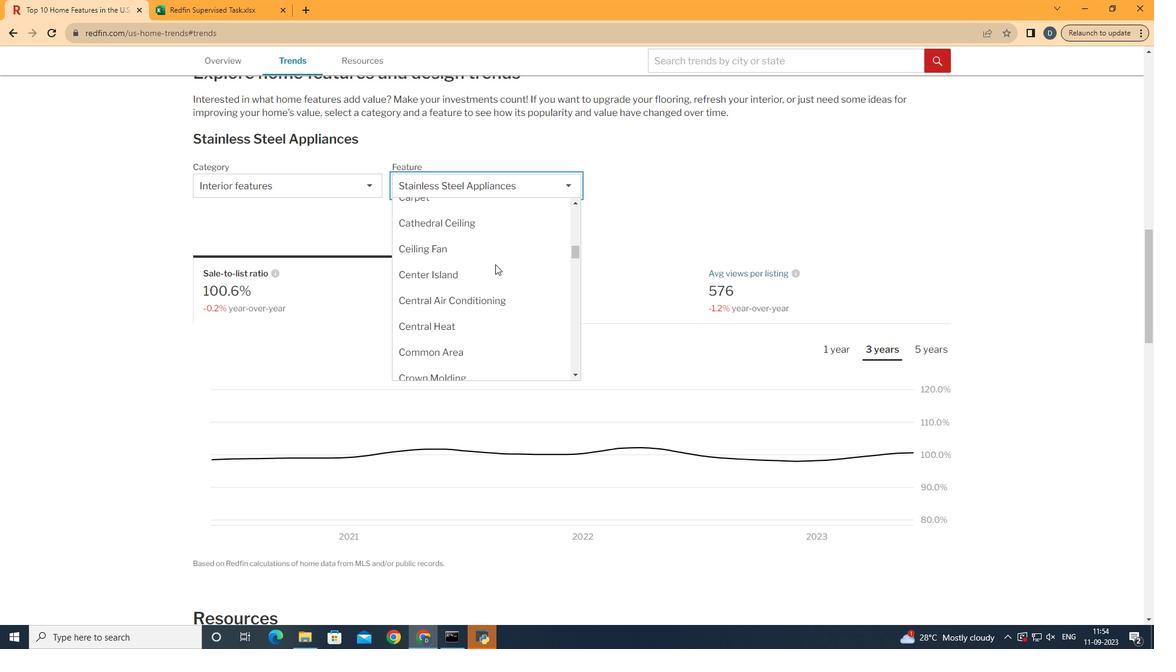 
Action: Mouse scrolled (497, 267) with delta (0, 0)
Screenshot: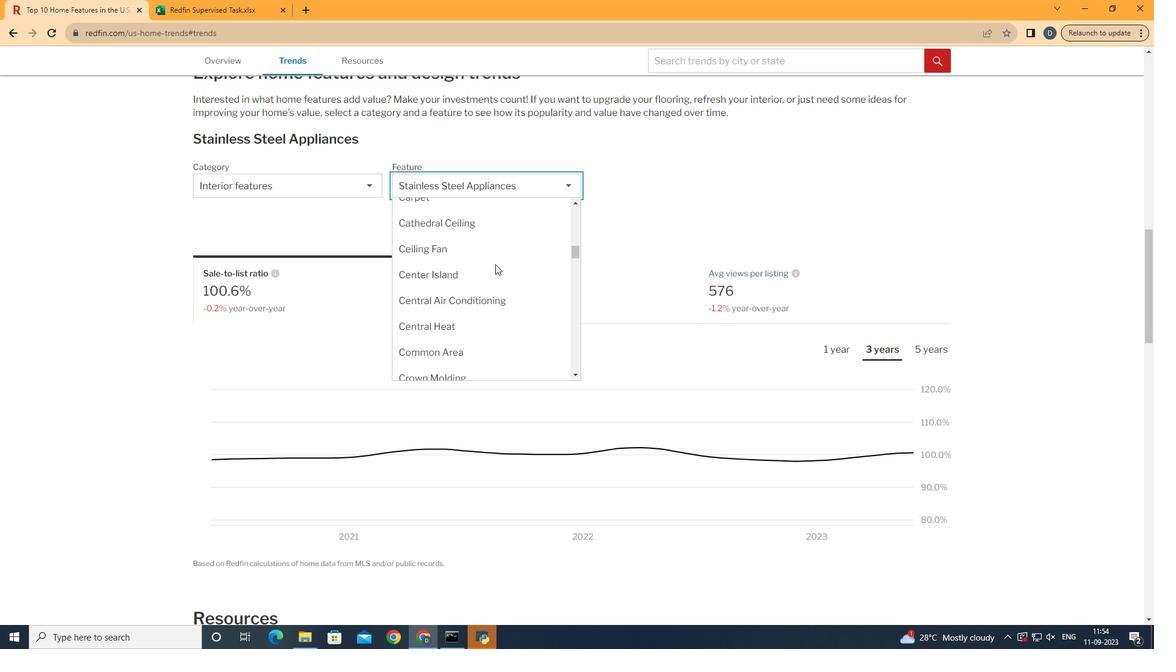 
Action: Mouse scrolled (497, 267) with delta (0, 0)
Screenshot: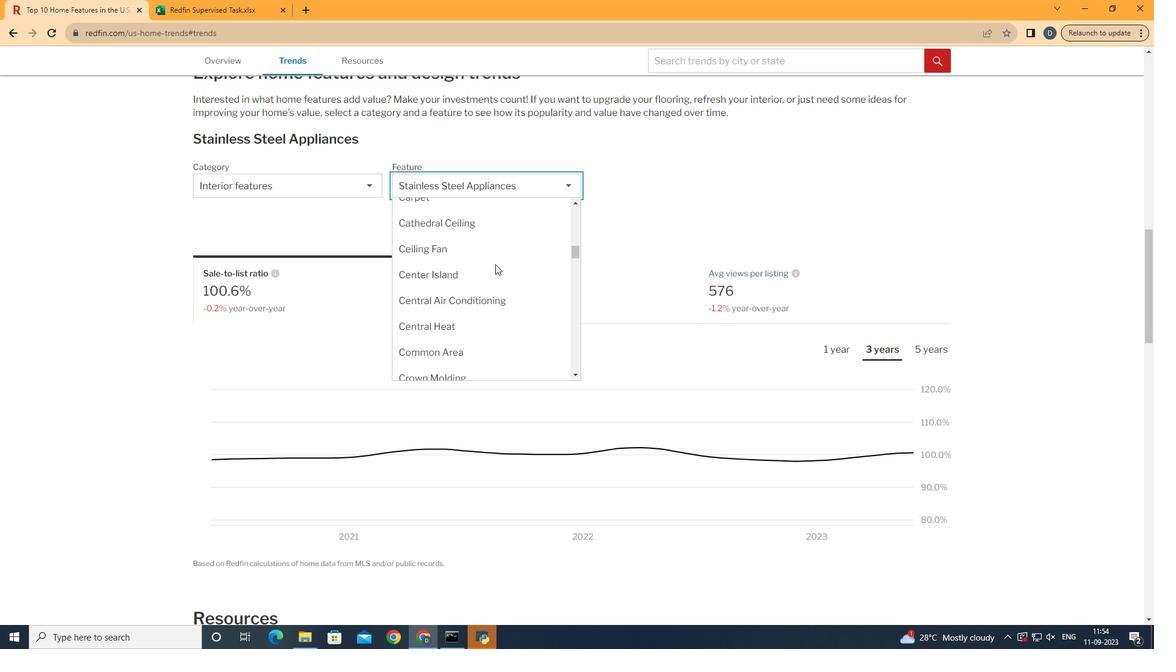 
Action: Mouse scrolled (497, 267) with delta (0, 0)
Screenshot: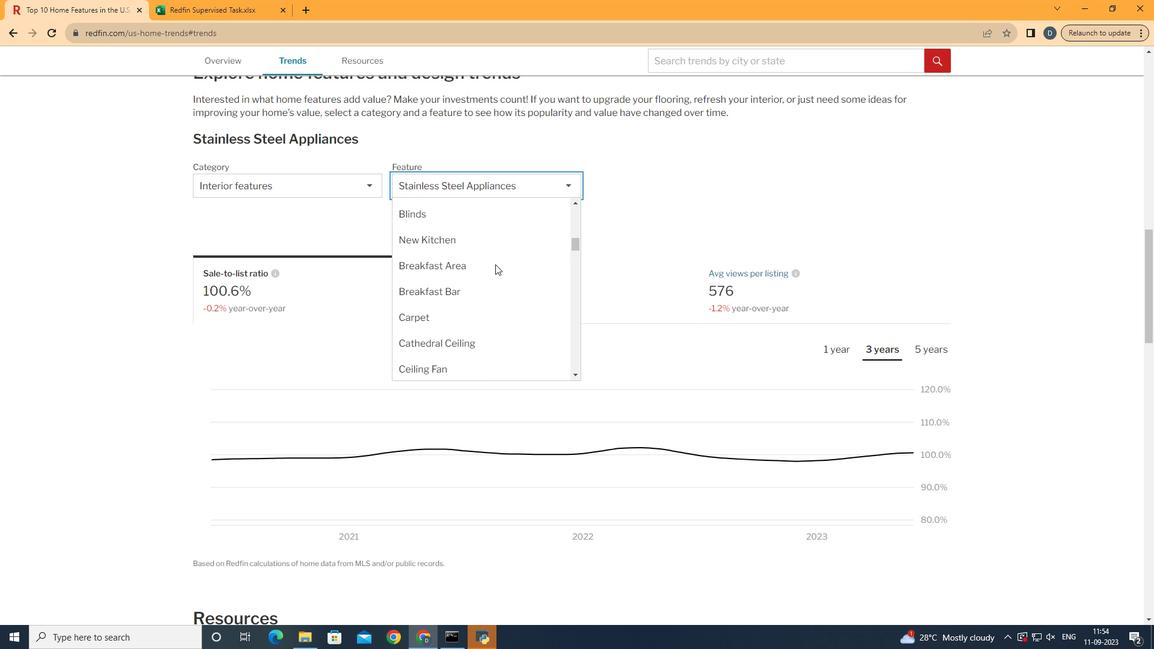 
Action: Mouse scrolled (497, 267) with delta (0, 0)
Screenshot: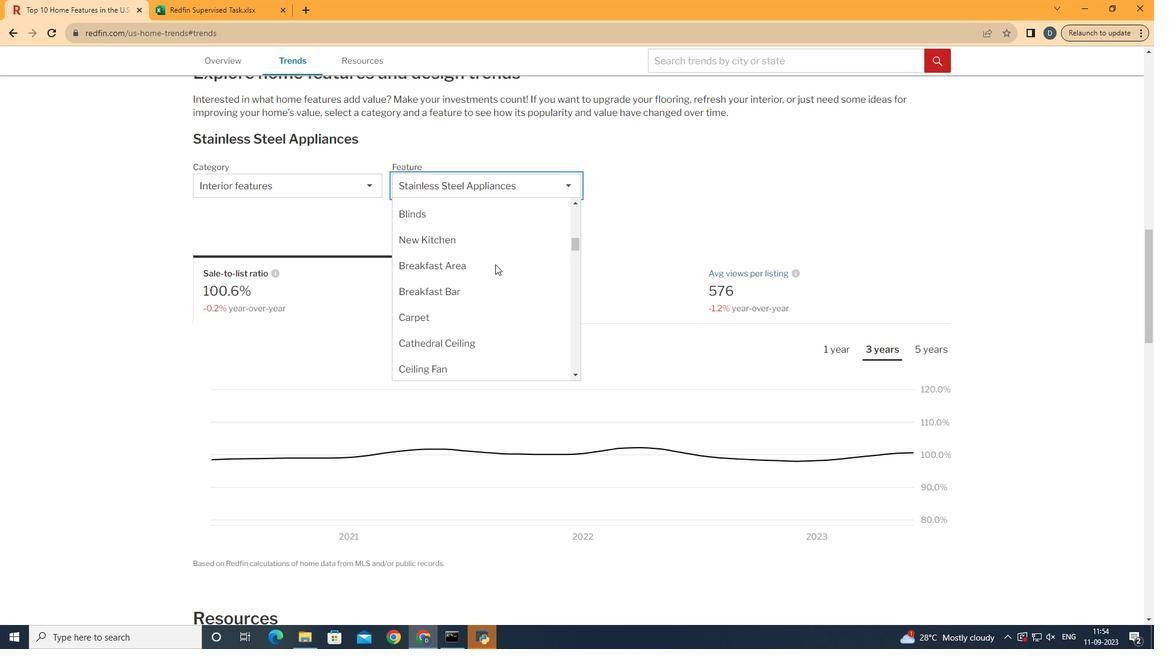 
Action: Mouse scrolled (497, 267) with delta (0, 0)
Screenshot: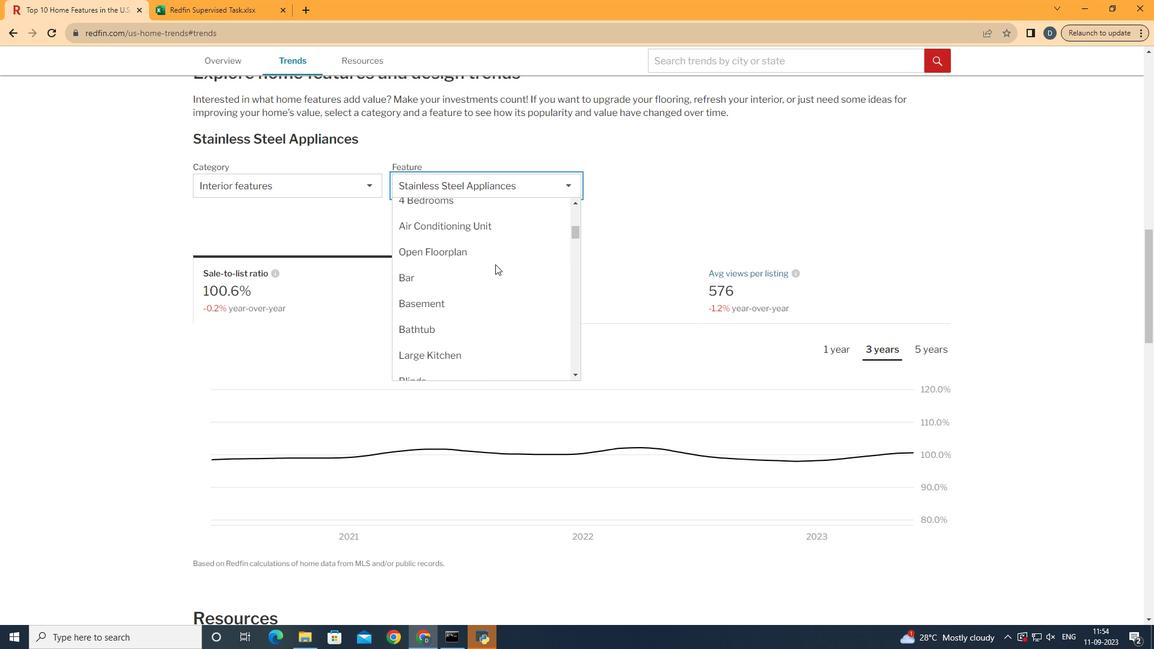 
Action: Mouse scrolled (497, 267) with delta (0, 0)
Screenshot: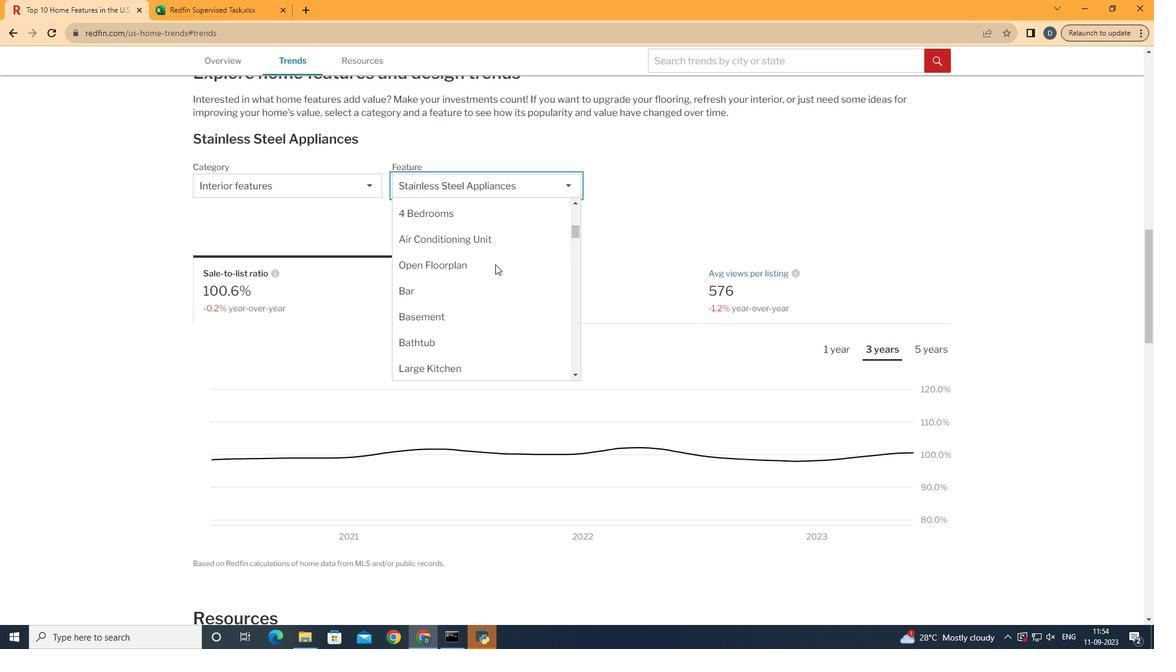 
Action: Mouse scrolled (497, 267) with delta (0, 0)
Screenshot: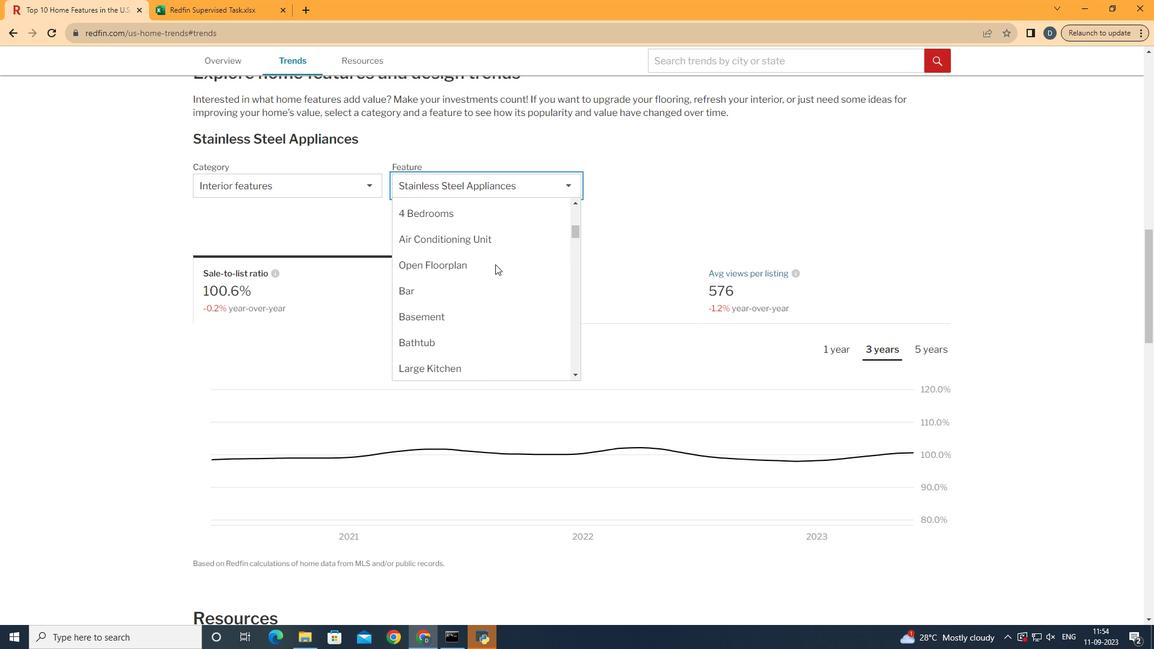 
Action: Mouse scrolled (497, 267) with delta (0, 0)
Screenshot: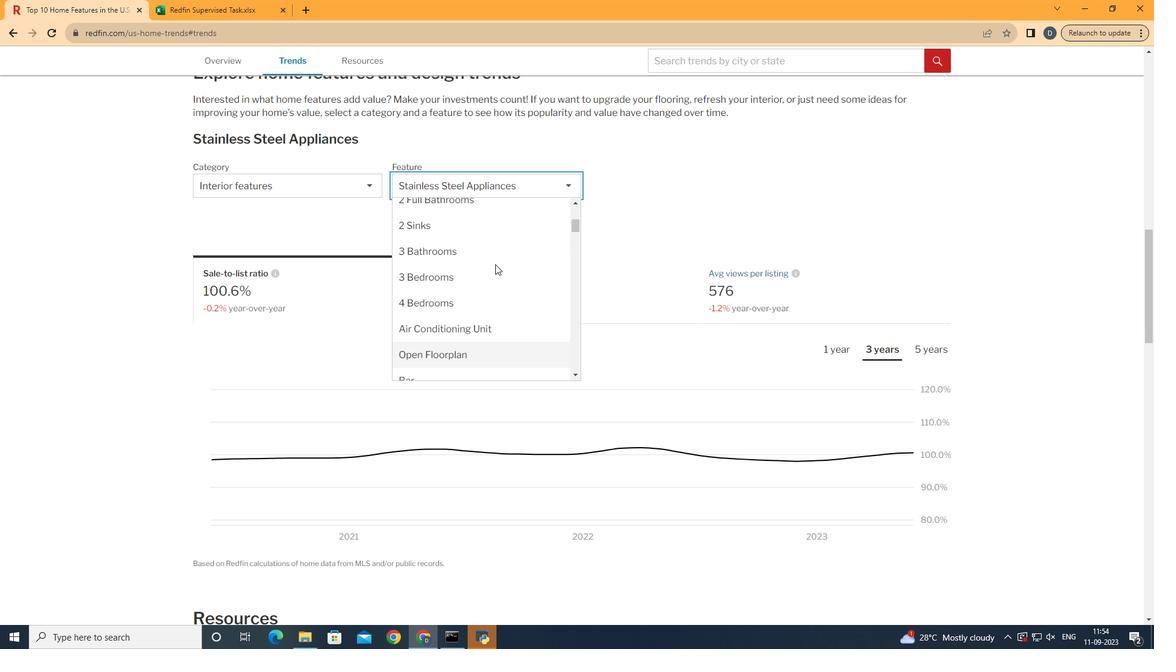 
Action: Mouse scrolled (497, 267) with delta (0, 0)
Screenshot: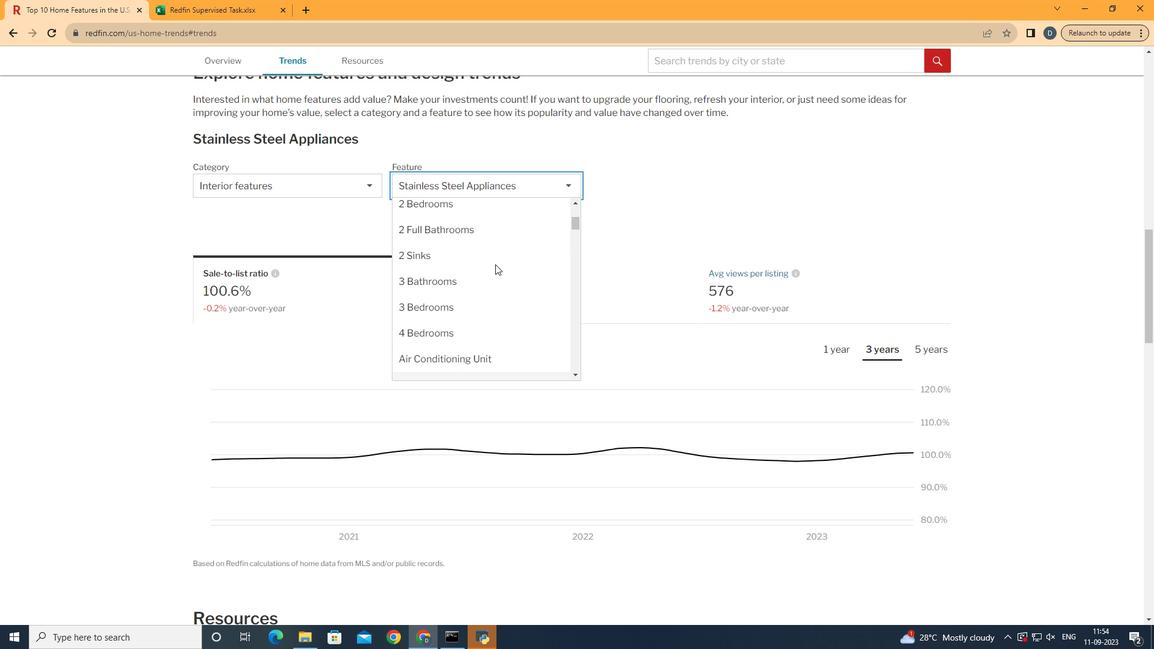 
Action: Mouse scrolled (497, 266) with delta (0, 0)
Screenshot: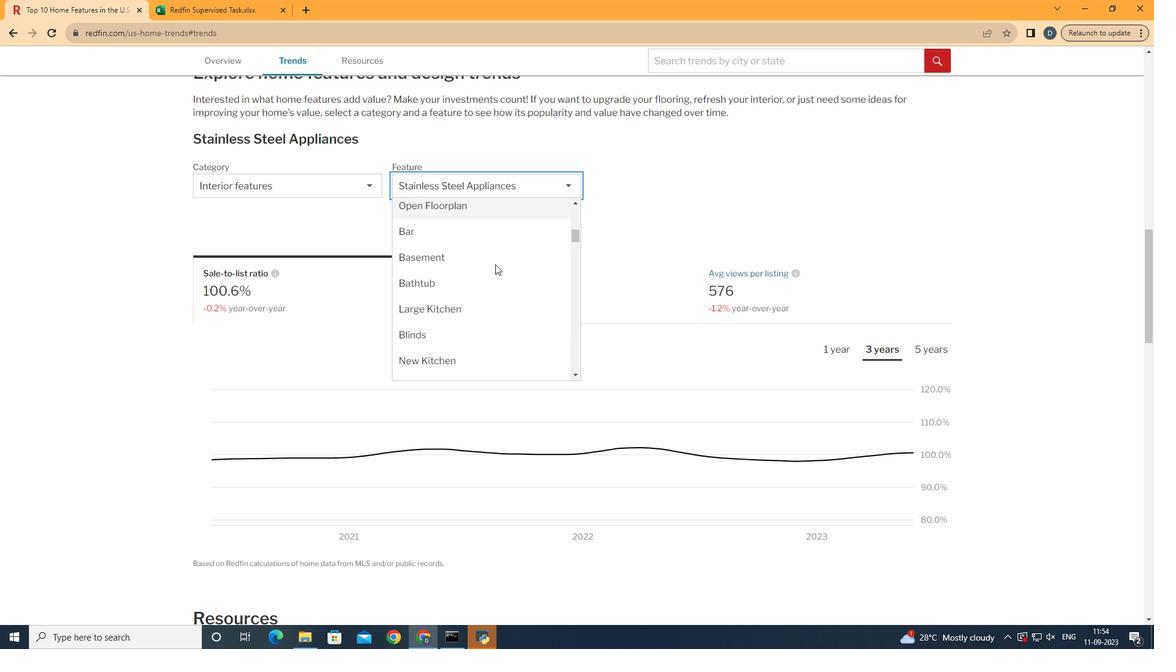 
Action: Mouse scrolled (497, 266) with delta (0, 0)
Screenshot: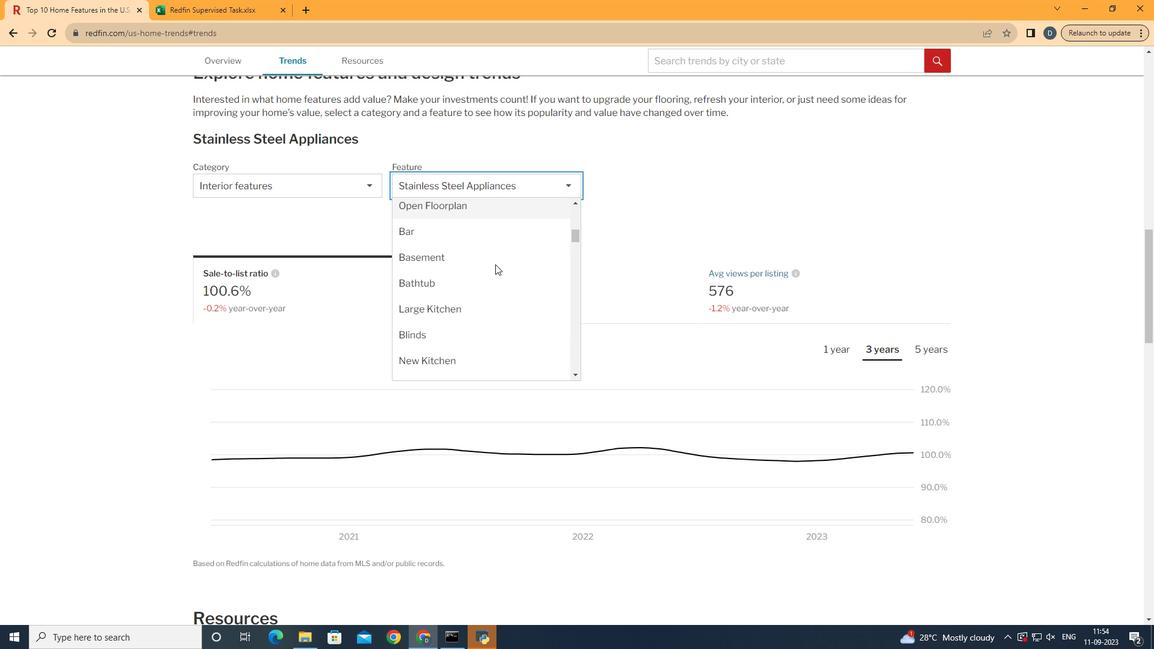 
Action: Mouse scrolled (497, 266) with delta (0, 0)
Screenshot: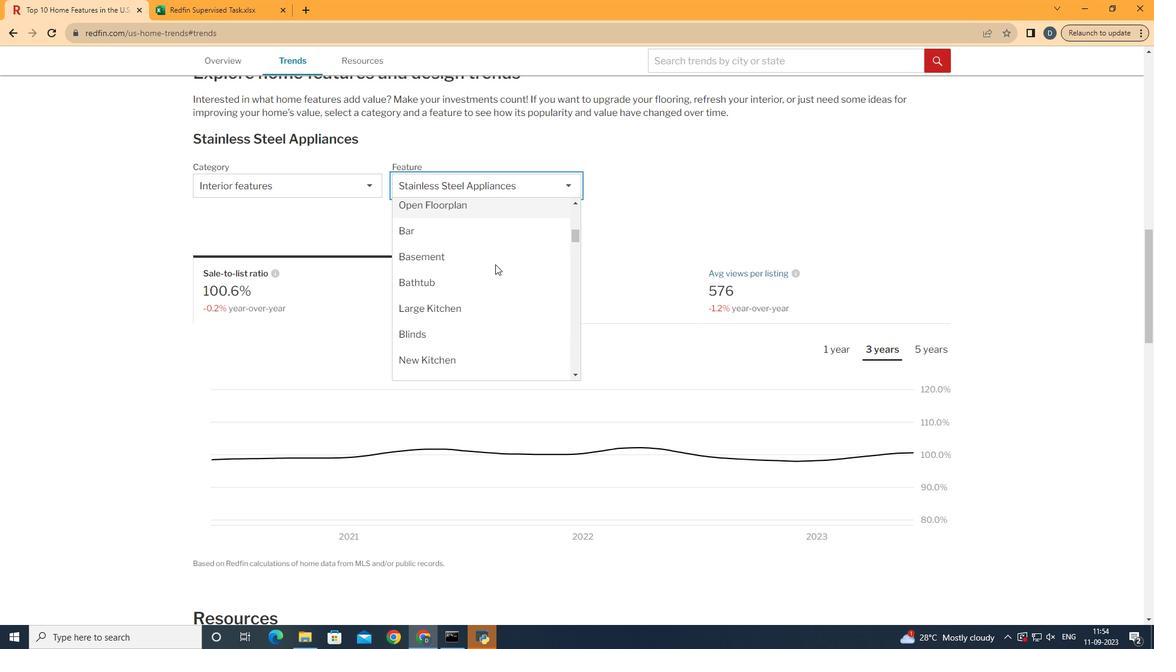 
Action: Mouse moved to (498, 266)
Screenshot: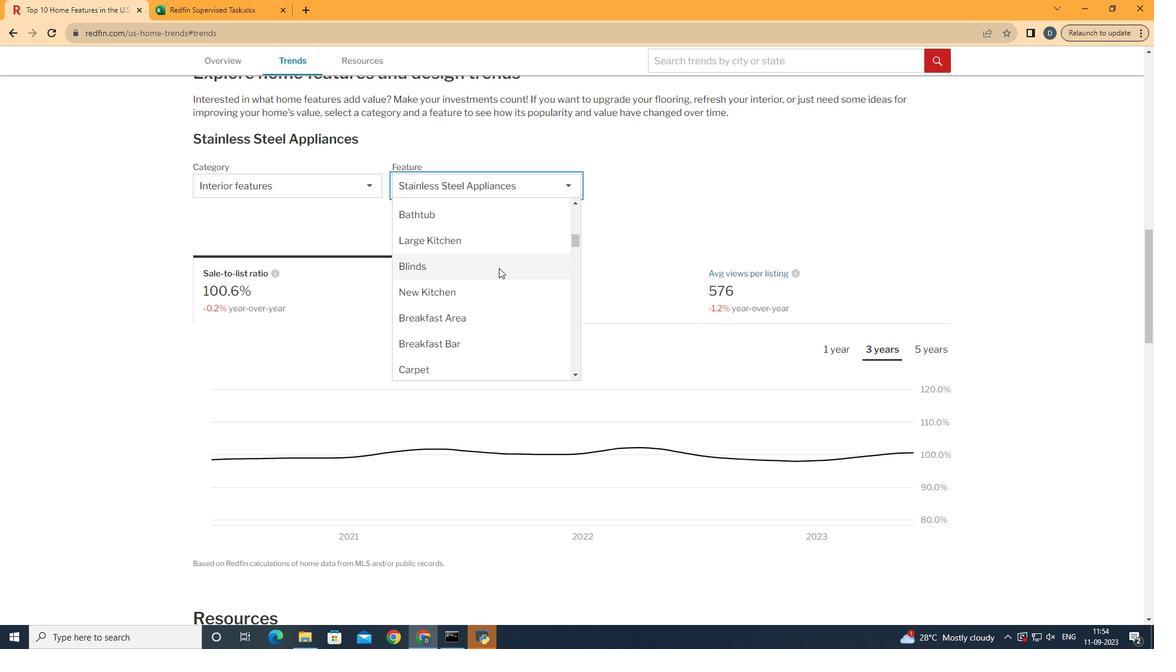 
Action: Mouse scrolled (498, 266) with delta (0, 0)
Screenshot: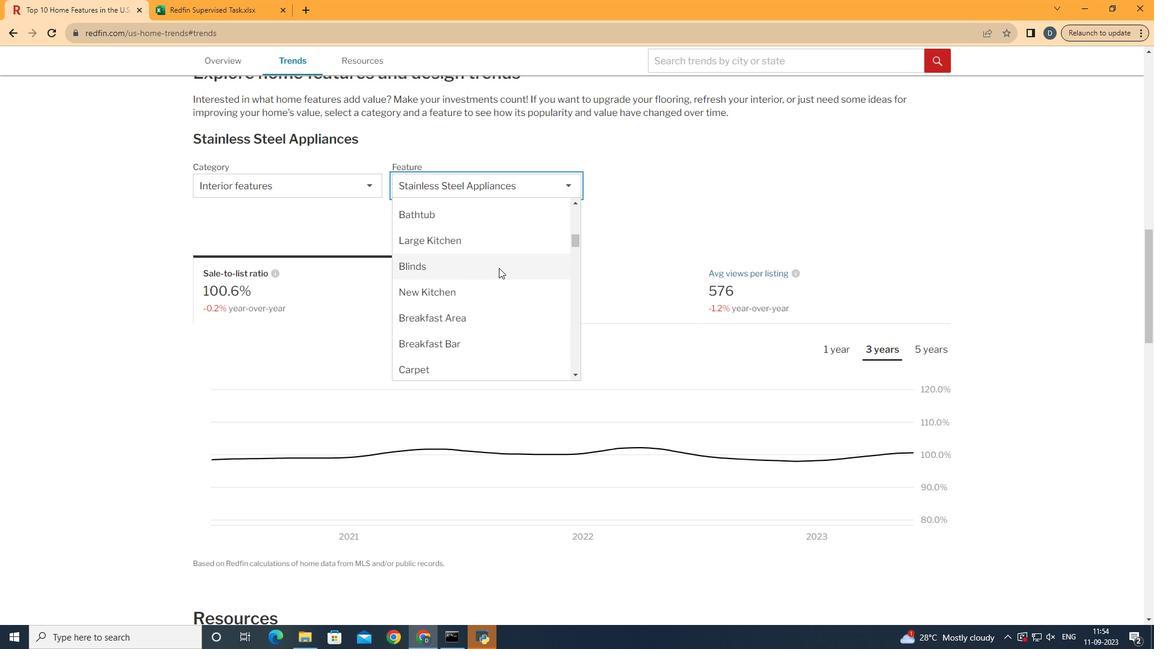 
Action: Mouse moved to (500, 269)
Screenshot: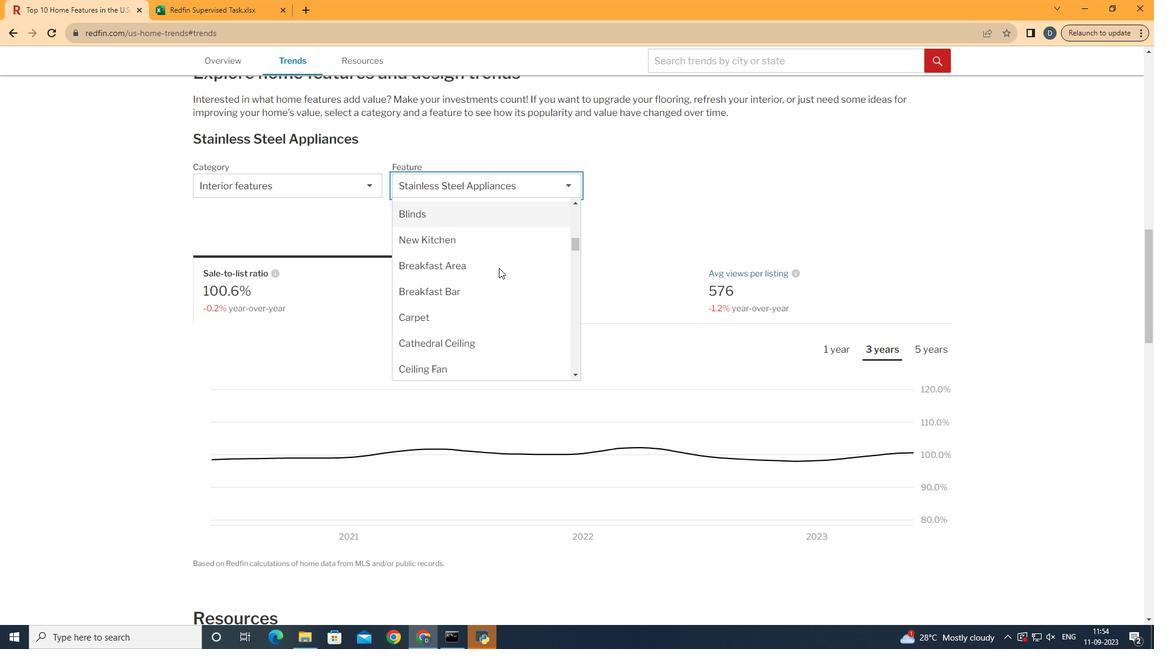 
Action: Mouse scrolled (500, 268) with delta (0, 0)
Screenshot: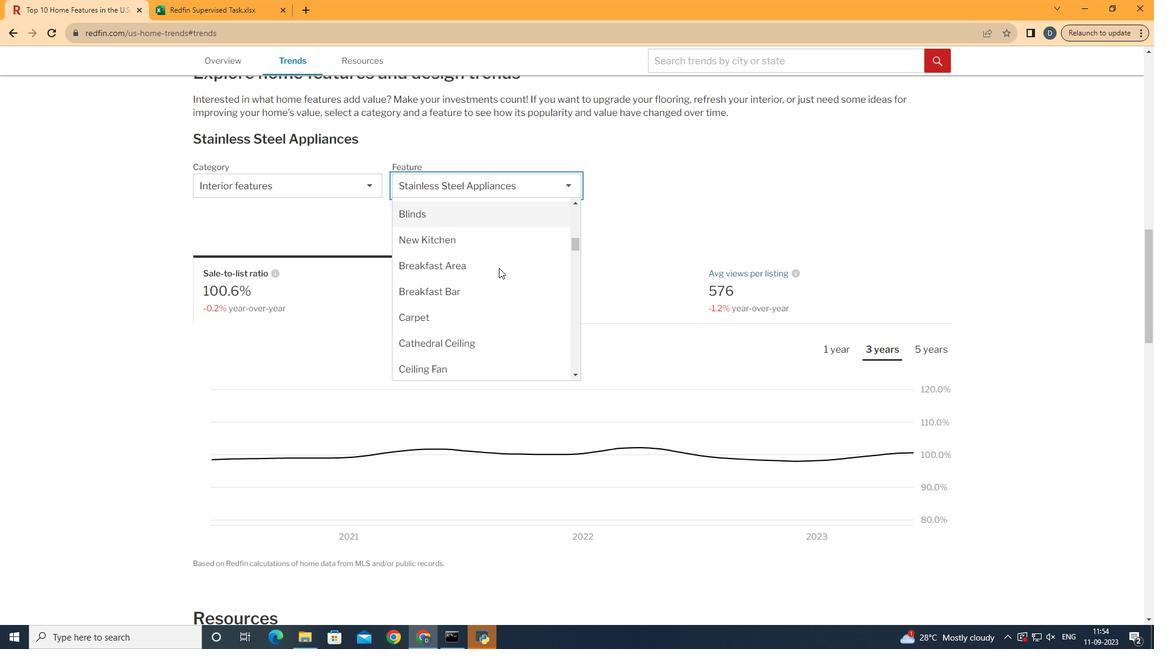
Action: Mouse moved to (516, 277)
Screenshot: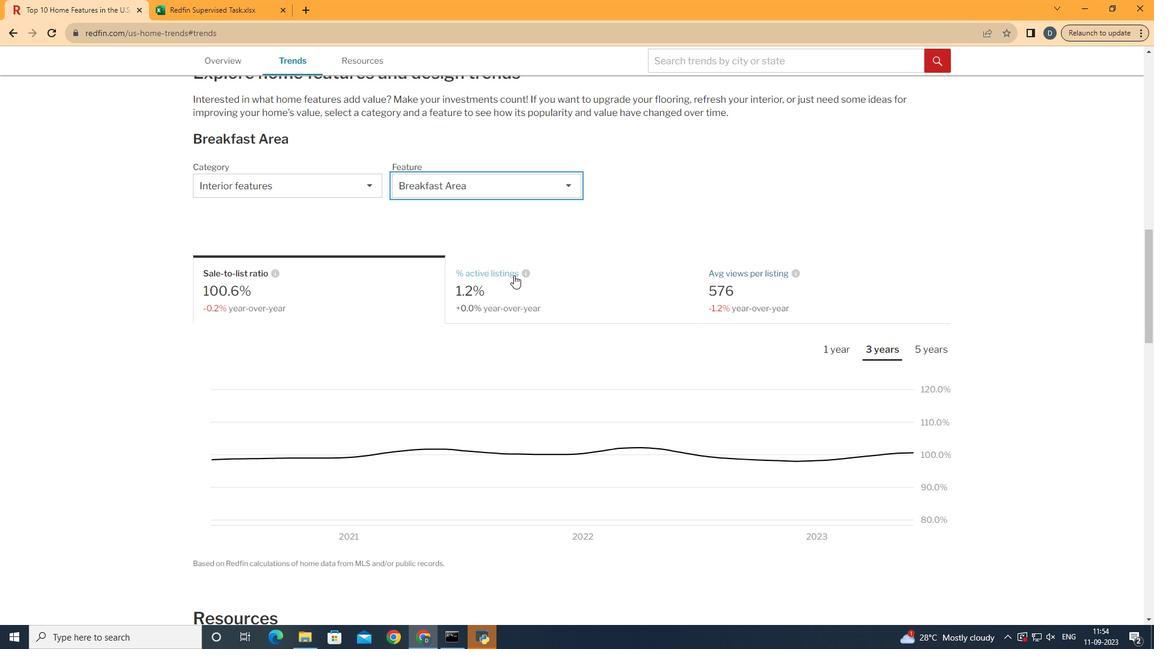 
Action: Mouse pressed left at (516, 277)
Screenshot: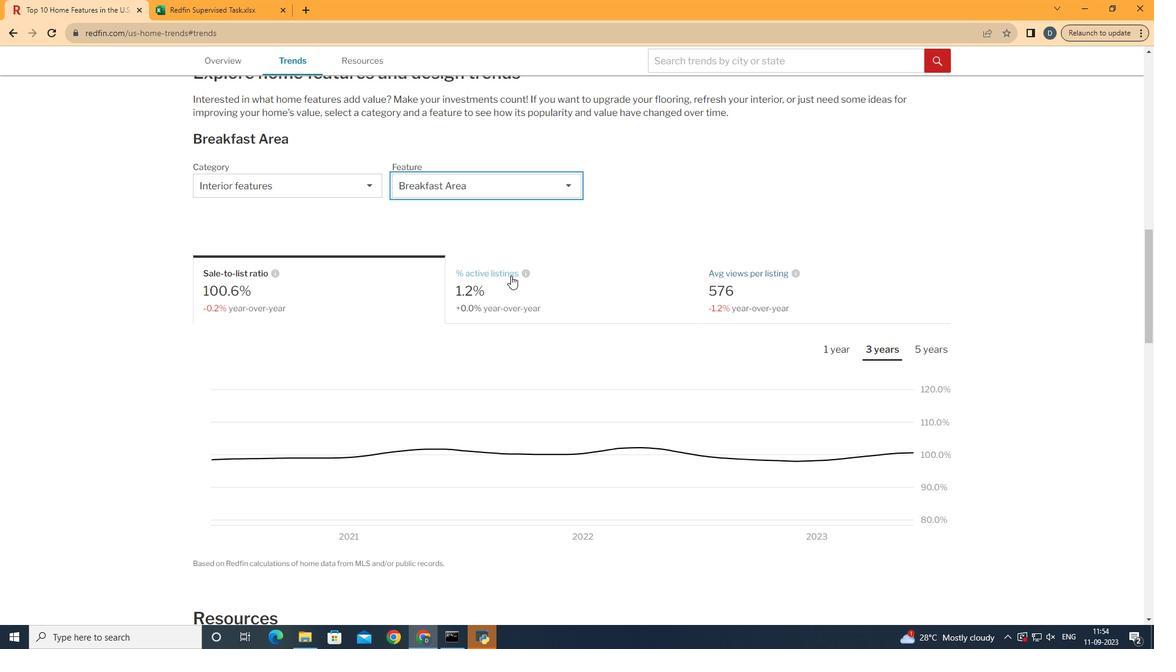 
Action: Mouse moved to (599, 297)
Screenshot: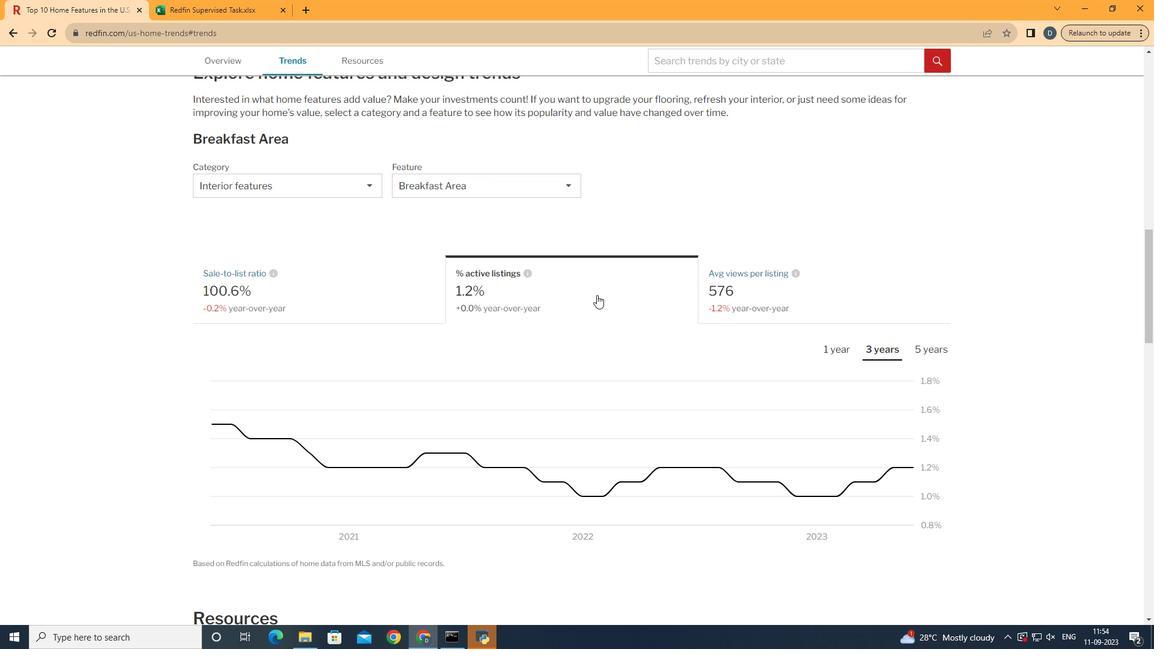
Action: Mouse pressed left at (599, 297)
Screenshot: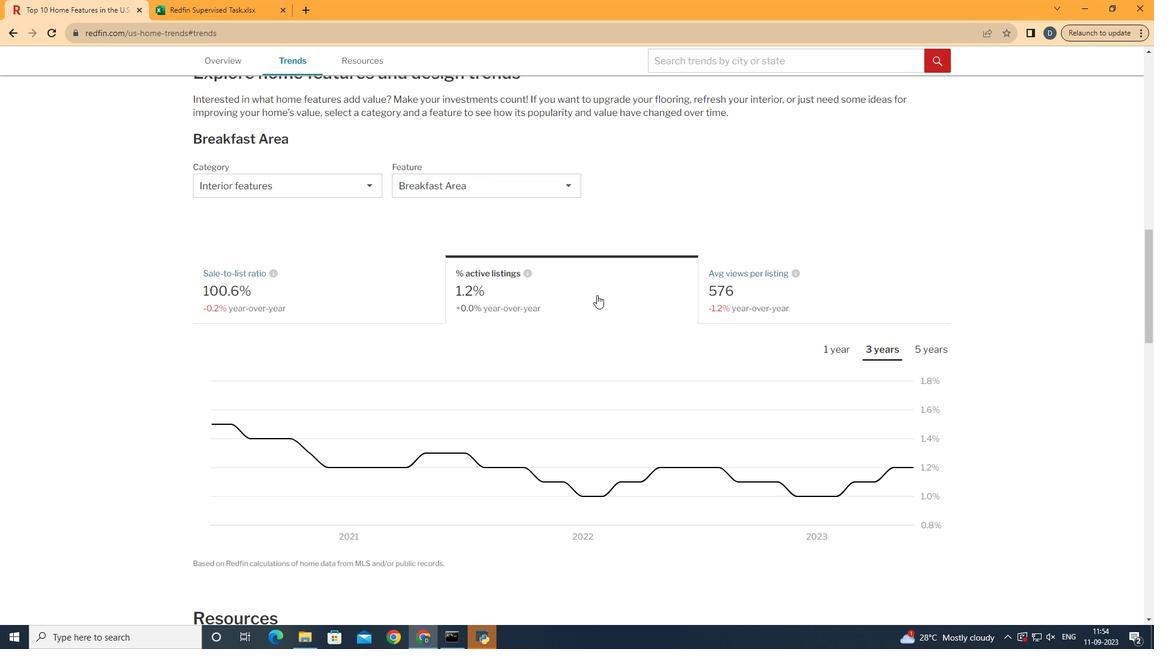 
Action: Mouse moved to (833, 351)
Screenshot: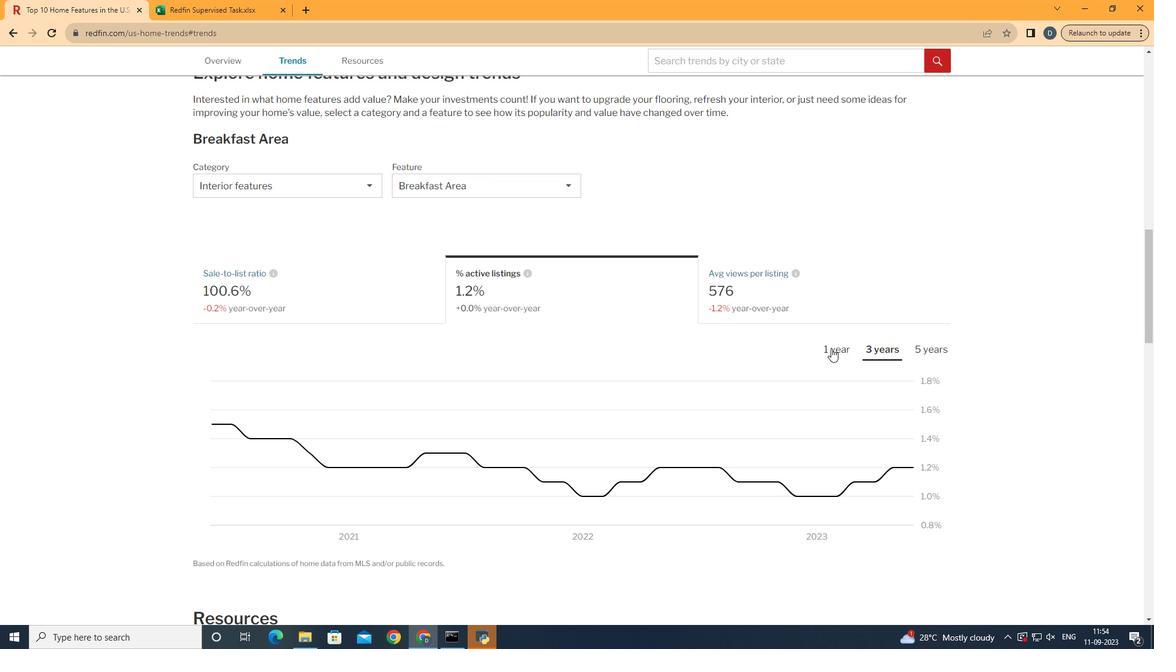 
Action: Mouse pressed left at (833, 351)
Screenshot: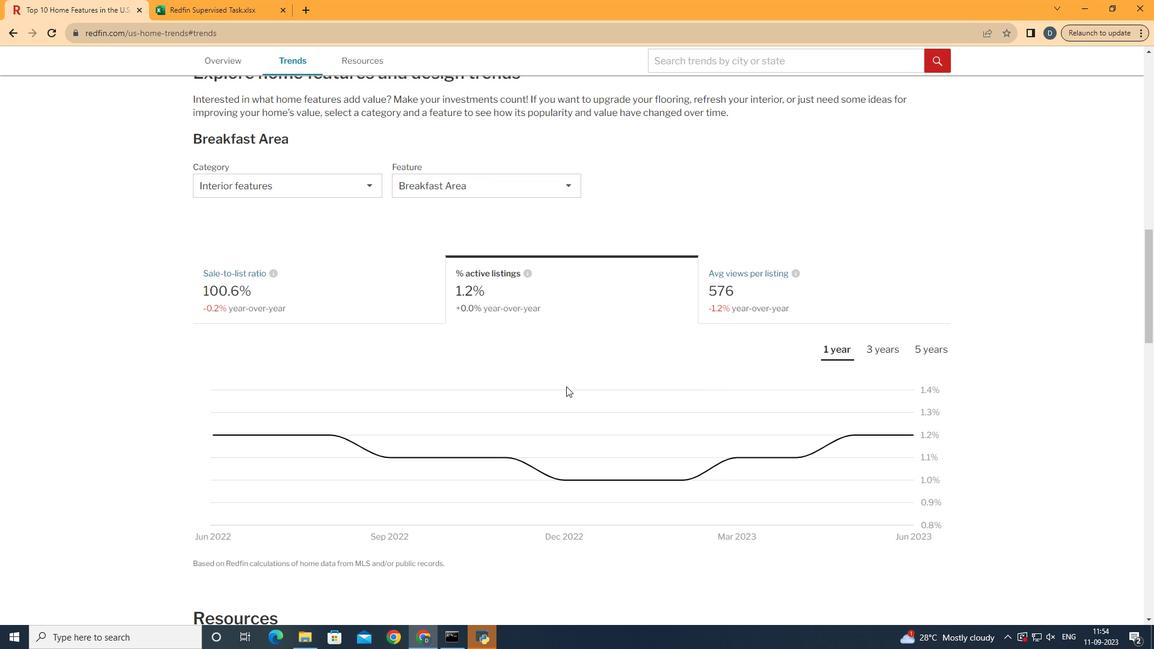 
Action: Mouse moved to (940, 491)
Screenshot: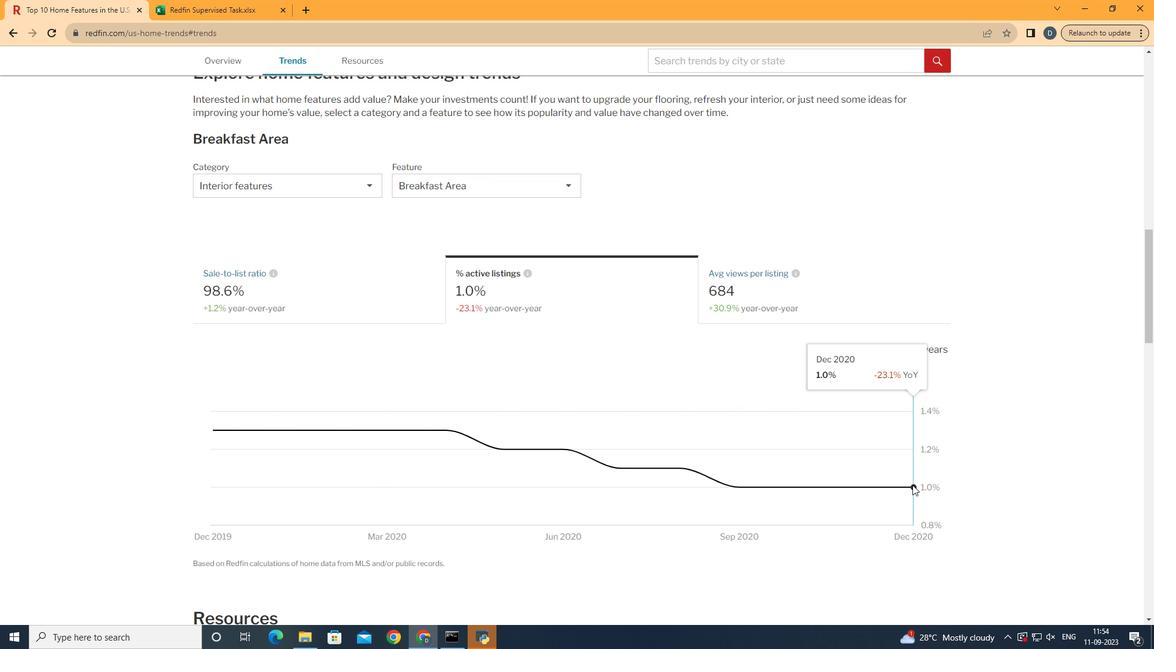 
